 Task: Add an event with the title Second Team Building Game: Scavenger Hunt, date '2024/03/15', time 8:00 AM to 10:00 AMand add a description: A monthly review meeting is a scheduled gathering where team members and stakeholders come together to reflect on the previous month's performance, discuss achievements, identify areas for improvement, and set goals for the upcoming month. , put the event into Yellow category, logged in from the account softage.3@softage.netand send the event invitation to softage.1@softage.net and softage.2@softage.net. Set a reminder for the event 30 minutes before
Action: Mouse moved to (114, 105)
Screenshot: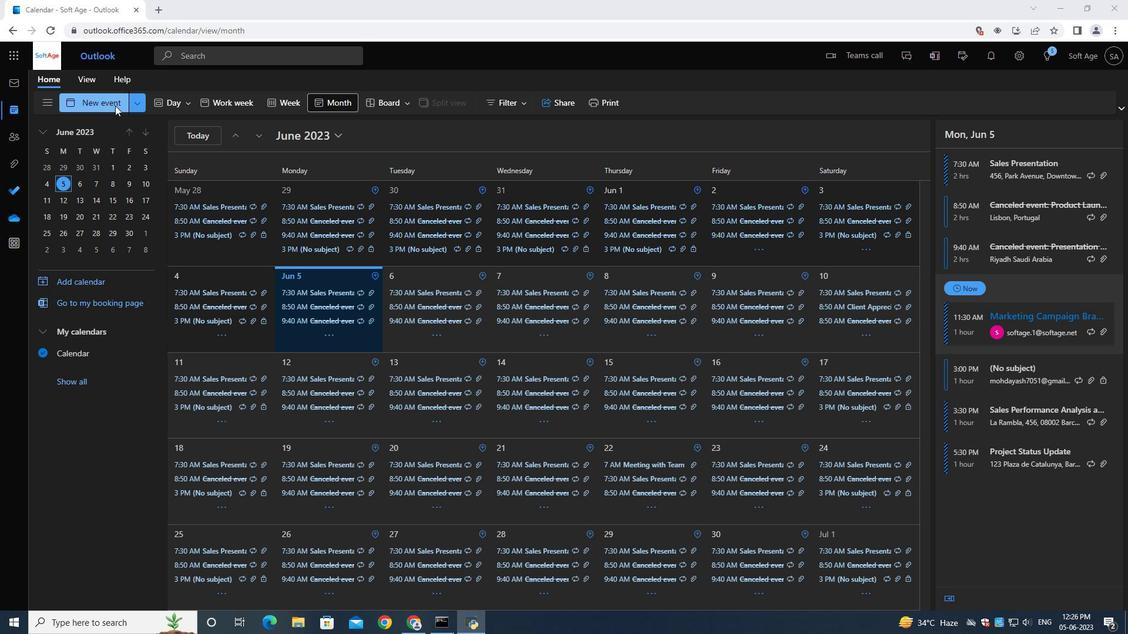 
Action: Mouse pressed left at (114, 105)
Screenshot: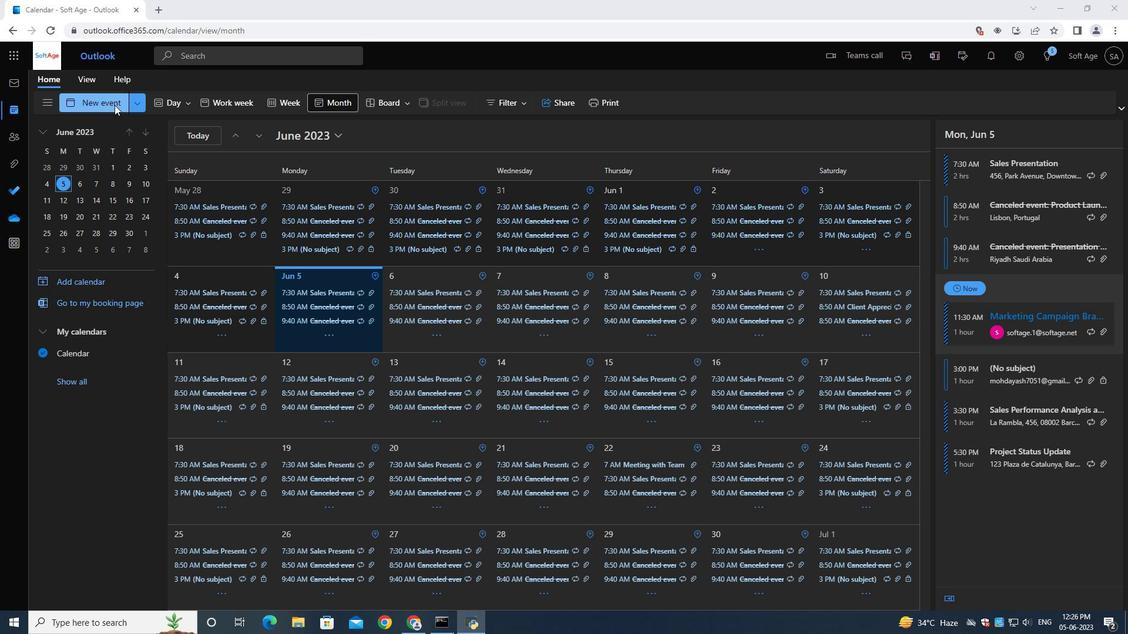
Action: Mouse moved to (288, 179)
Screenshot: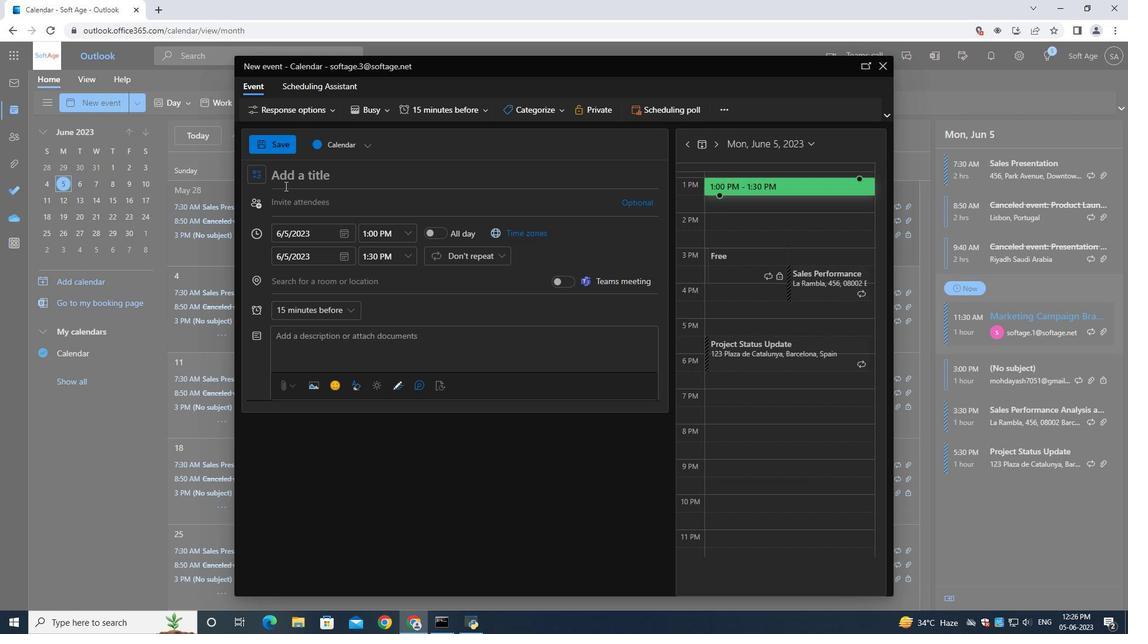 
Action: Mouse pressed left at (288, 179)
Screenshot: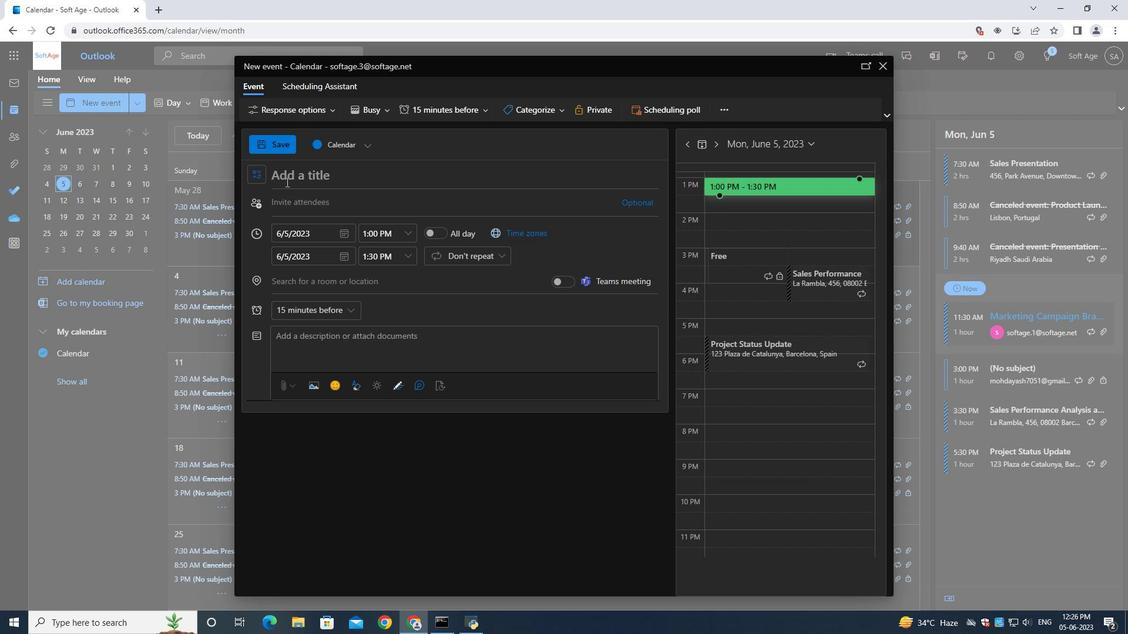 
Action: Key pressed <Key.shift>Socond<Key.space><Key.shift>Team<Key.space><Key.shift><Key.shift><Key.shift>Building<Key.space><Key.shift><Key.shift>Game<Key.shift_r>:<Key.space><Key.shift>Scavengger<Key.space><Key.shift><Key.shift><Key.shift><Key.shift>Hunt<Key.space>
Screenshot: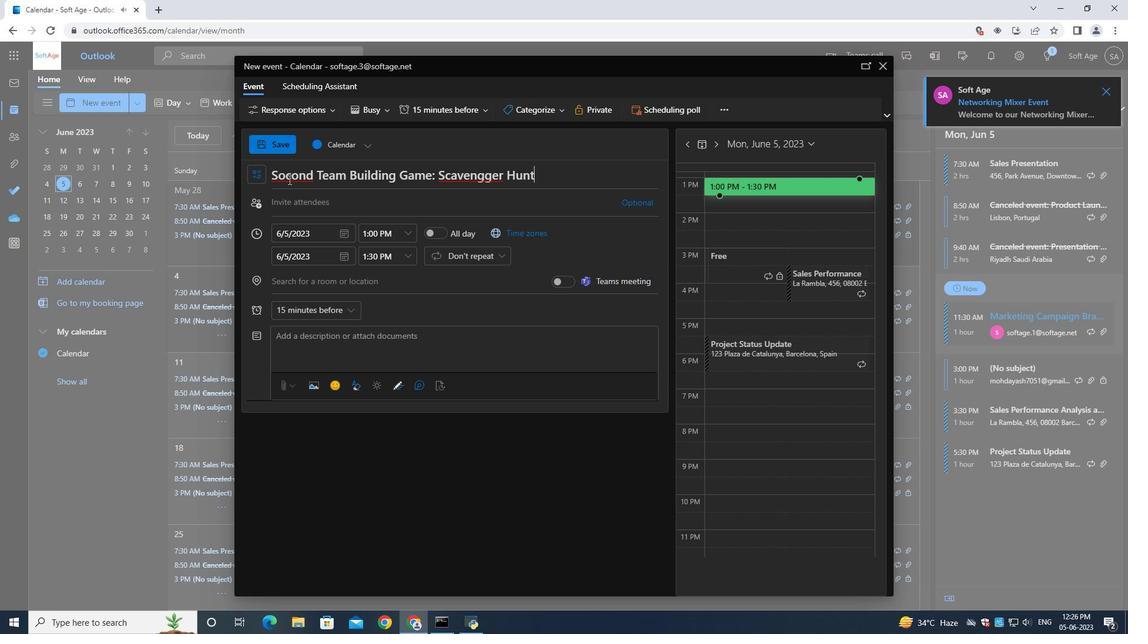 
Action: Mouse moved to (466, 177)
Screenshot: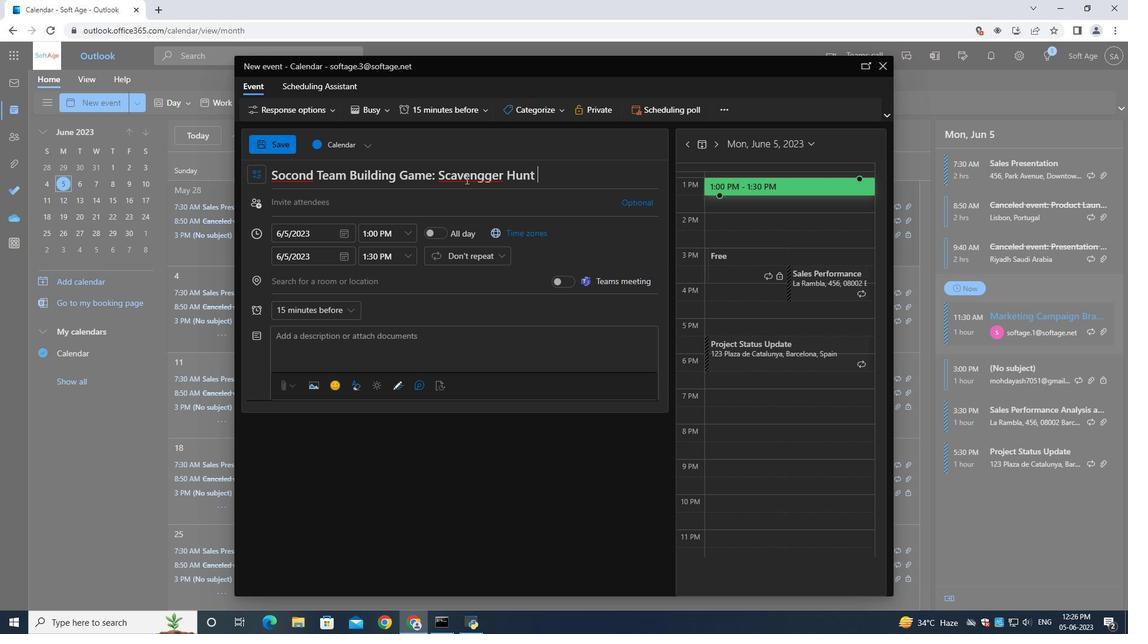 
Action: Mouse pressed left at (466, 177)
Screenshot: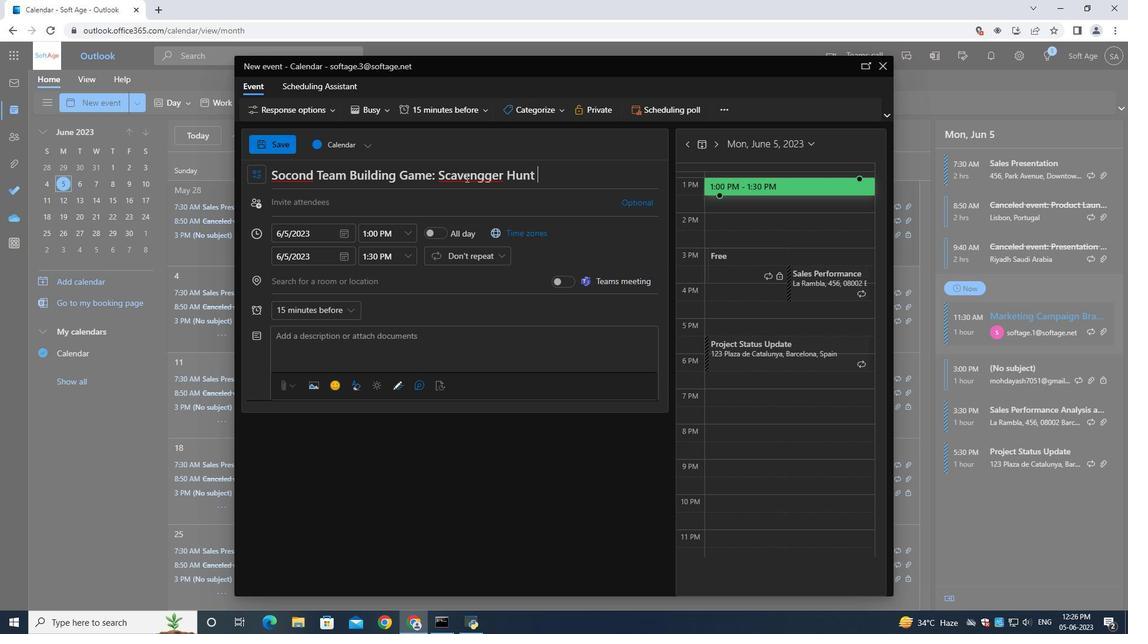 
Action: Mouse moved to (504, 175)
Screenshot: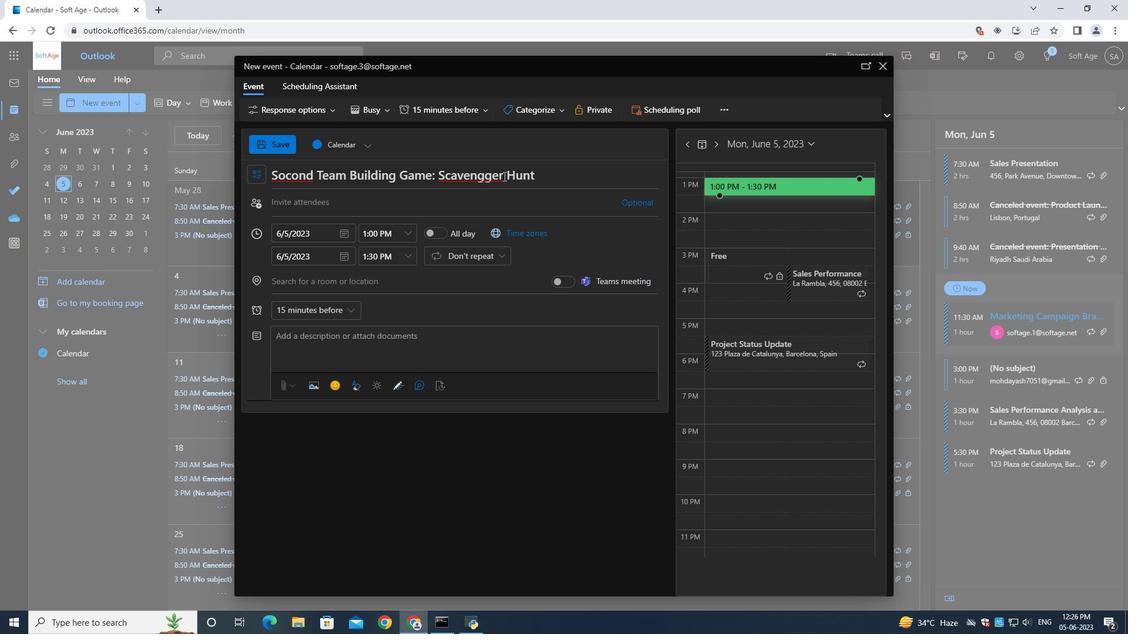 
Action: Mouse pressed left at (504, 175)
Screenshot: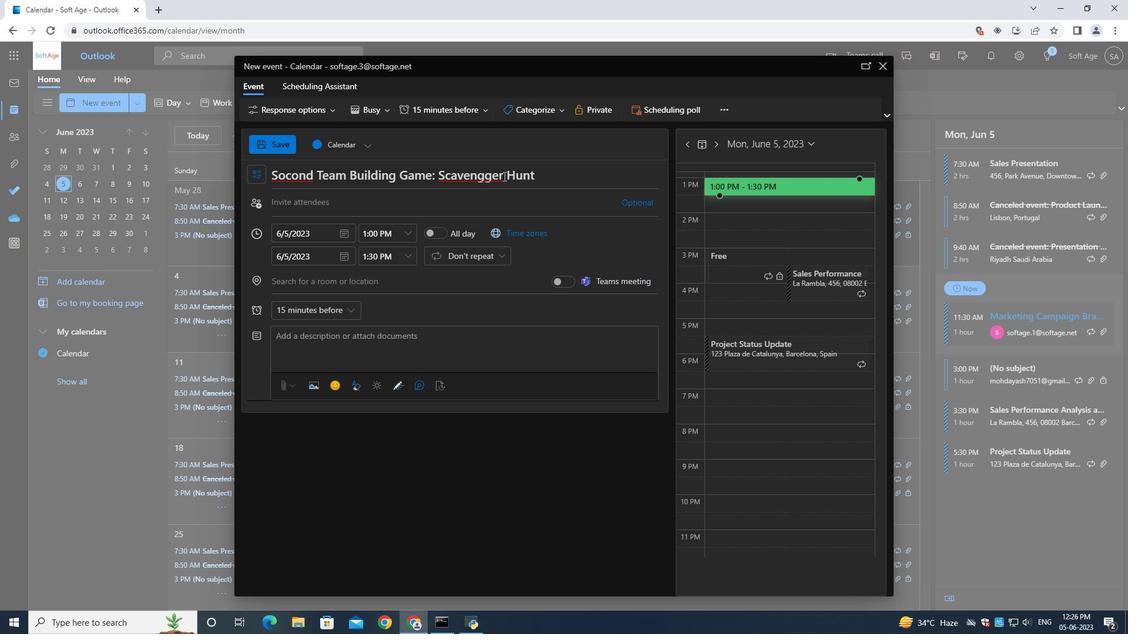 
Action: Key pressed <Key.backspace><Key.backspace><Key.backspace><Key.backspace><Key.backspace><Key.backspace><Key.backspace>venger
Screenshot: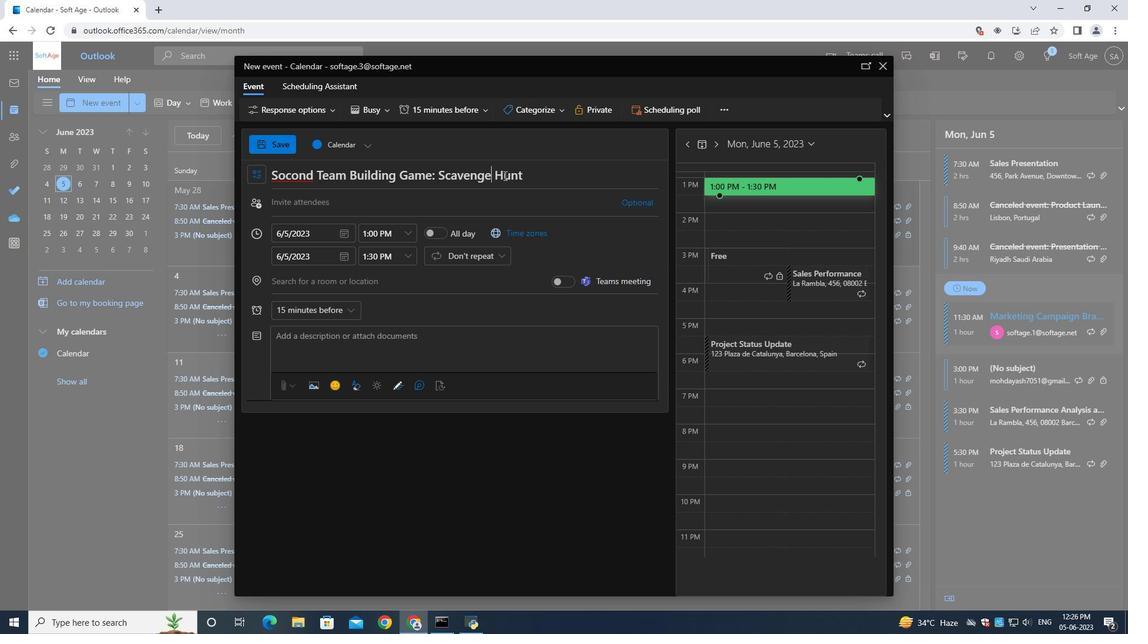 
Action: Mouse moved to (349, 233)
Screenshot: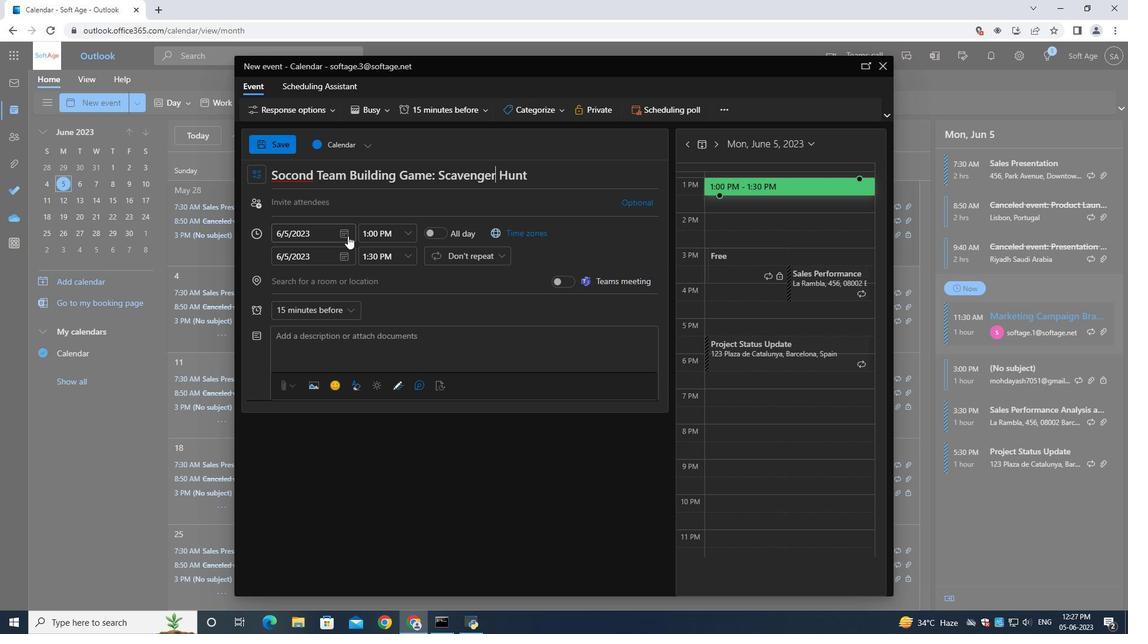 
Action: Mouse pressed left at (349, 233)
Screenshot: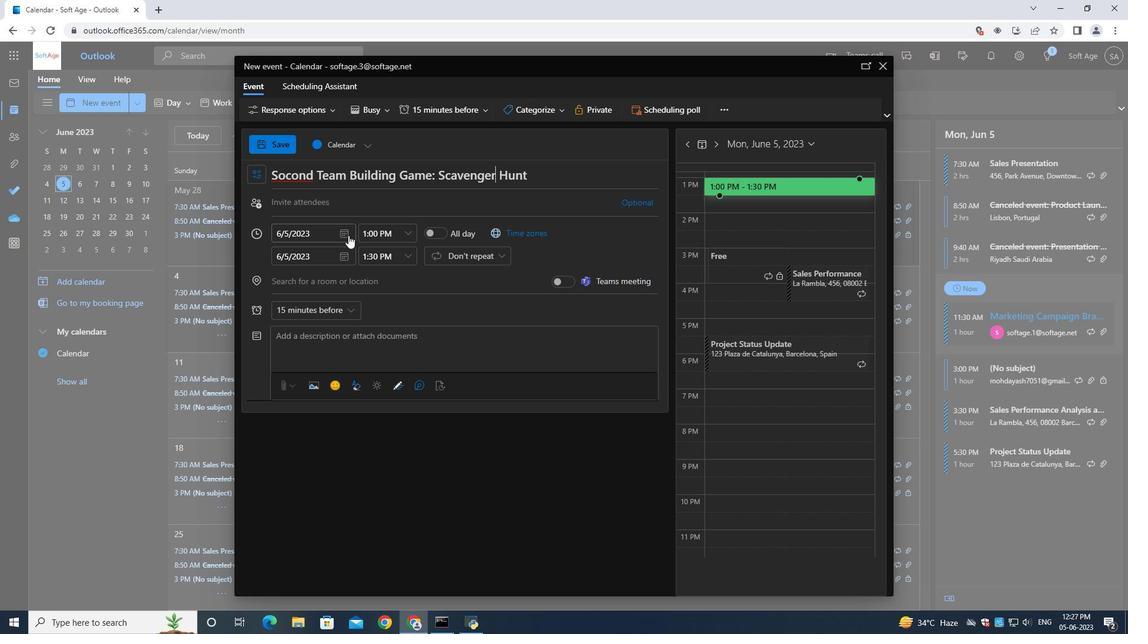 
Action: Mouse moved to (376, 260)
Screenshot: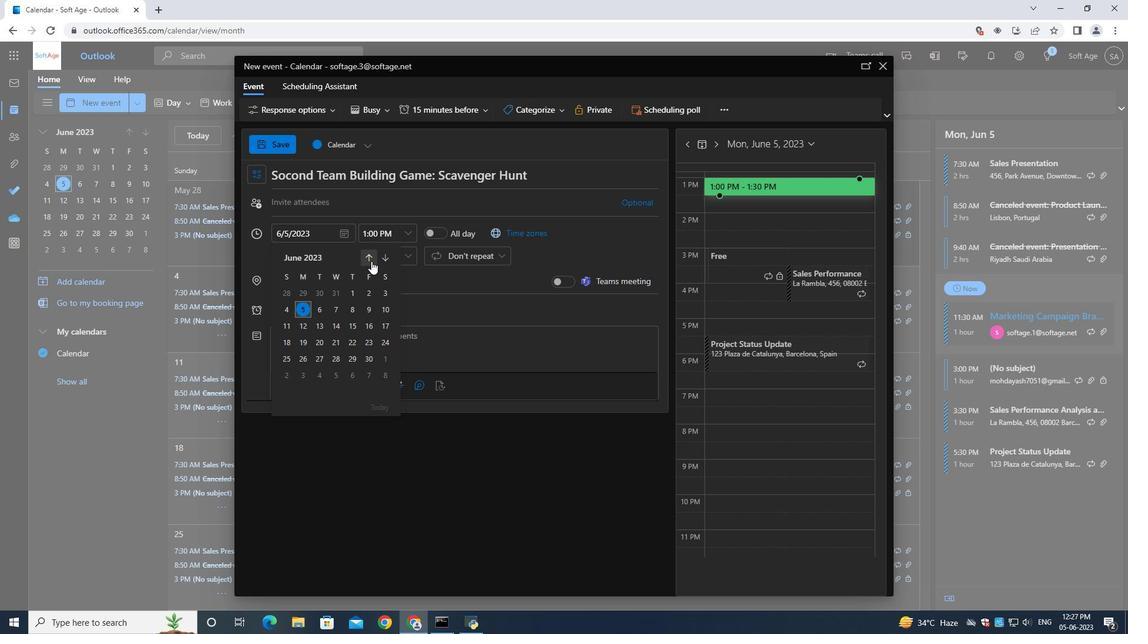 
Action: Mouse pressed left at (376, 260)
Screenshot: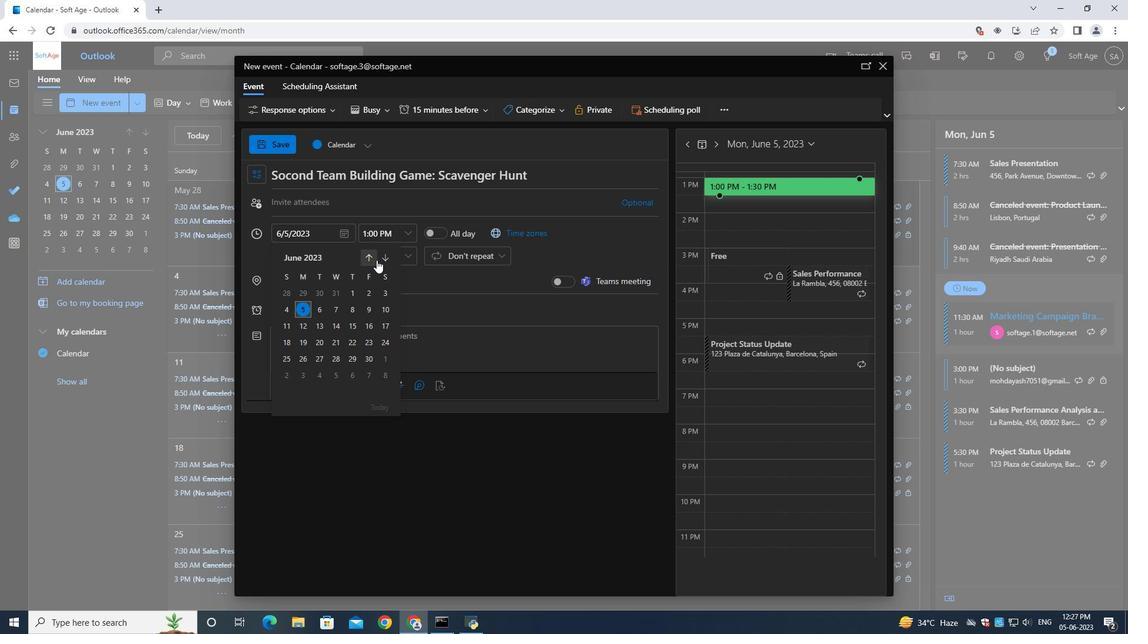 
Action: Mouse moved to (380, 259)
Screenshot: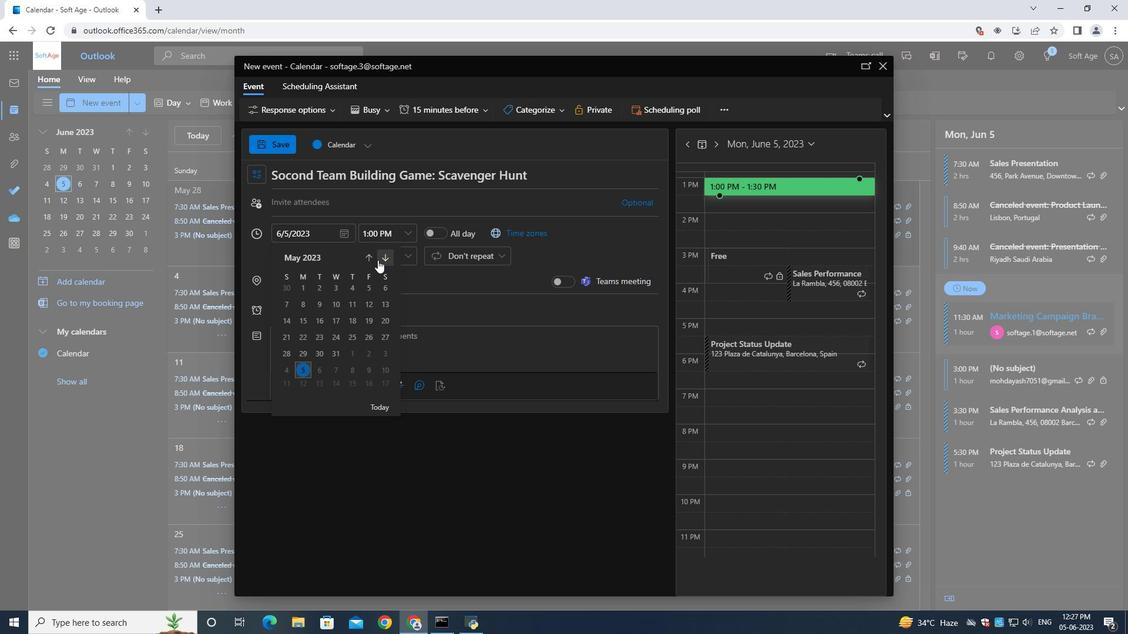 
Action: Mouse pressed left at (380, 259)
Screenshot: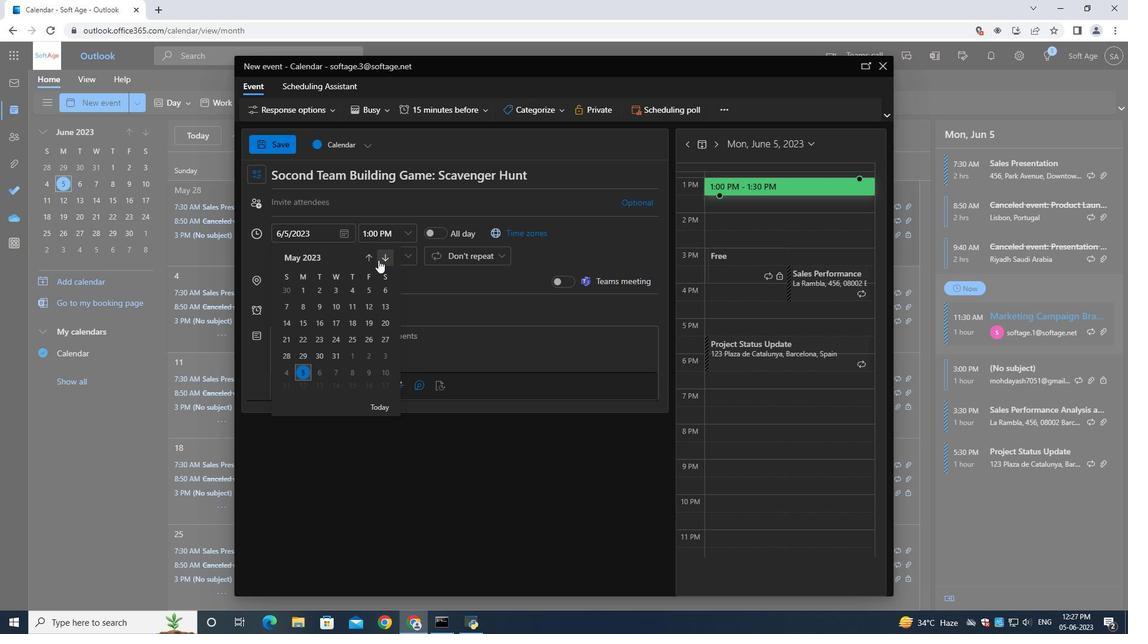 
Action: Mouse pressed left at (380, 259)
Screenshot: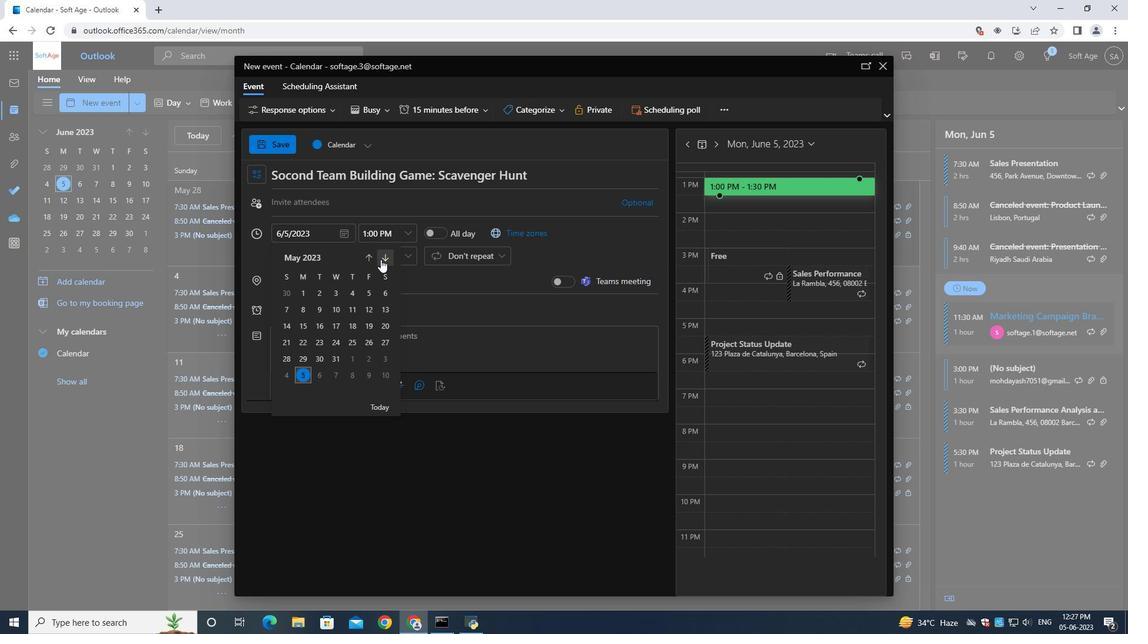 
Action: Mouse pressed left at (380, 259)
Screenshot: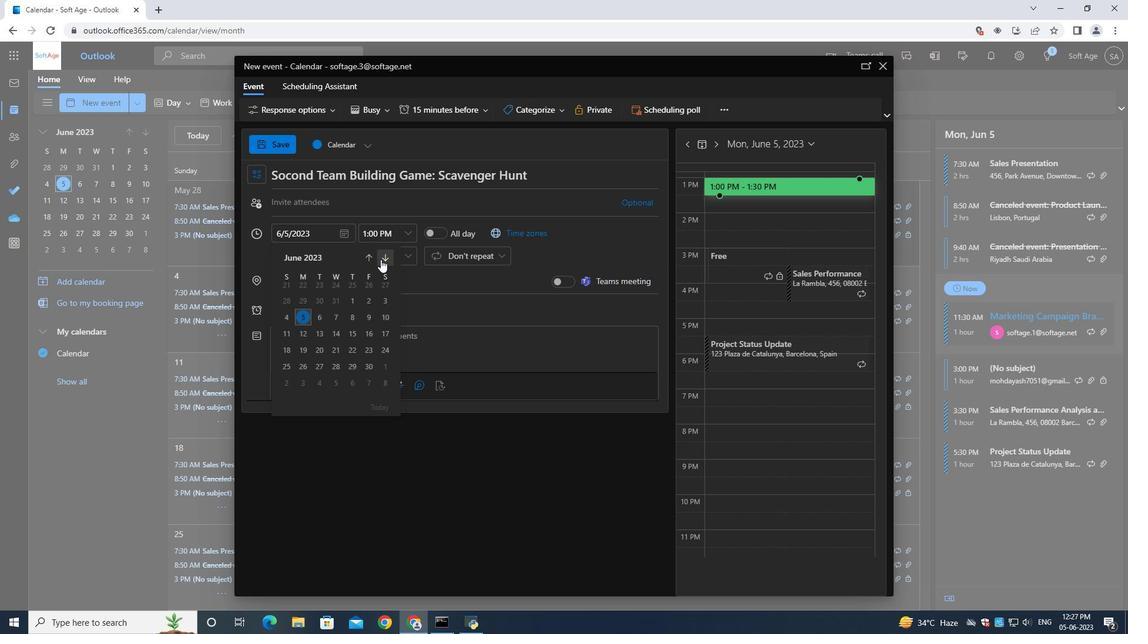 
Action: Mouse pressed left at (380, 259)
Screenshot: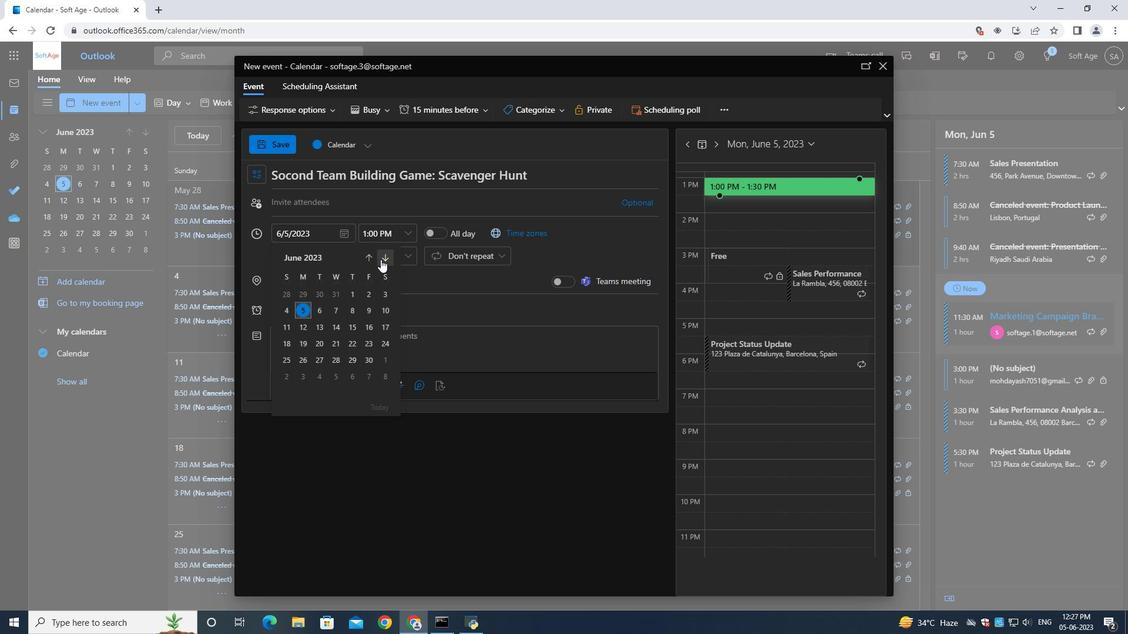 
Action: Mouse pressed left at (380, 259)
Screenshot: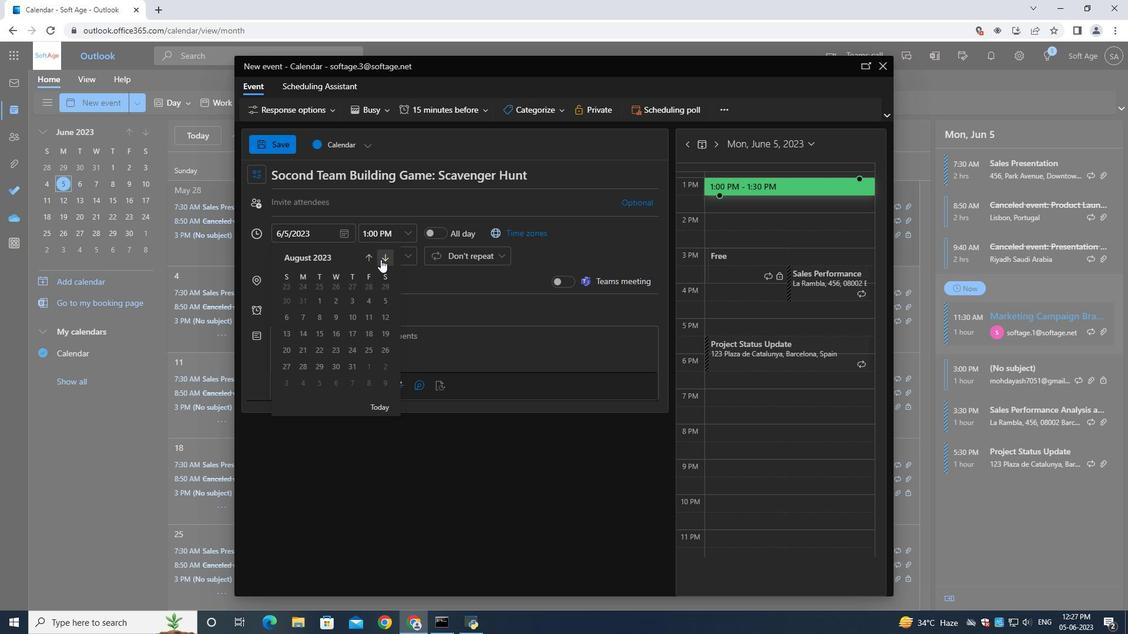 
Action: Mouse pressed left at (380, 259)
Screenshot: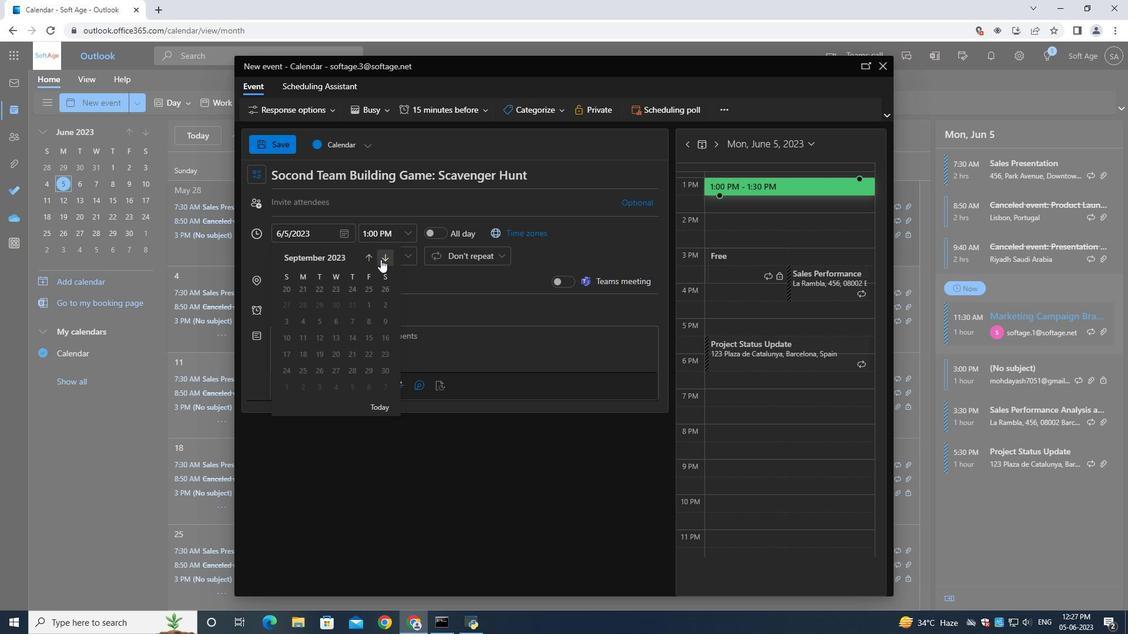 
Action: Mouse pressed left at (380, 259)
Screenshot: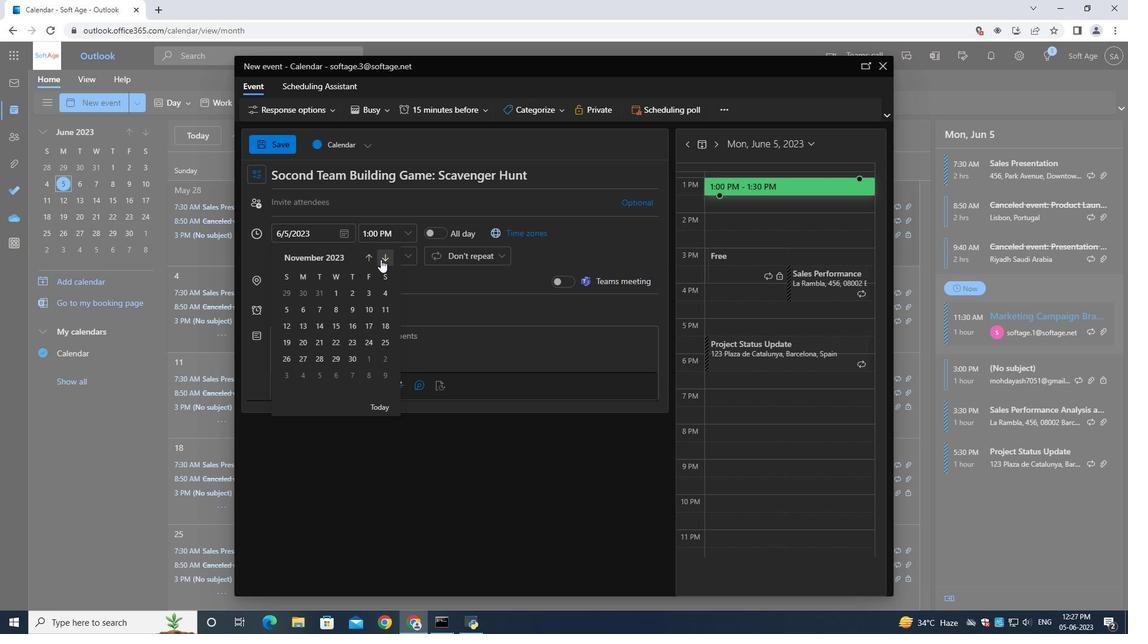 
Action: Mouse pressed left at (380, 259)
Screenshot: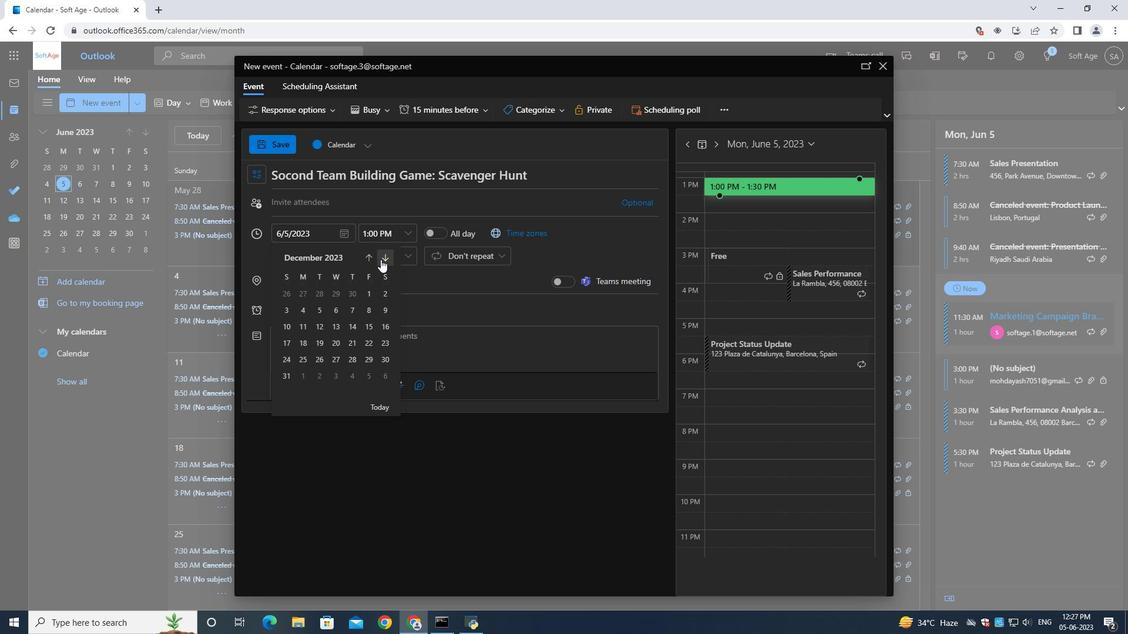 
Action: Mouse pressed left at (380, 259)
Screenshot: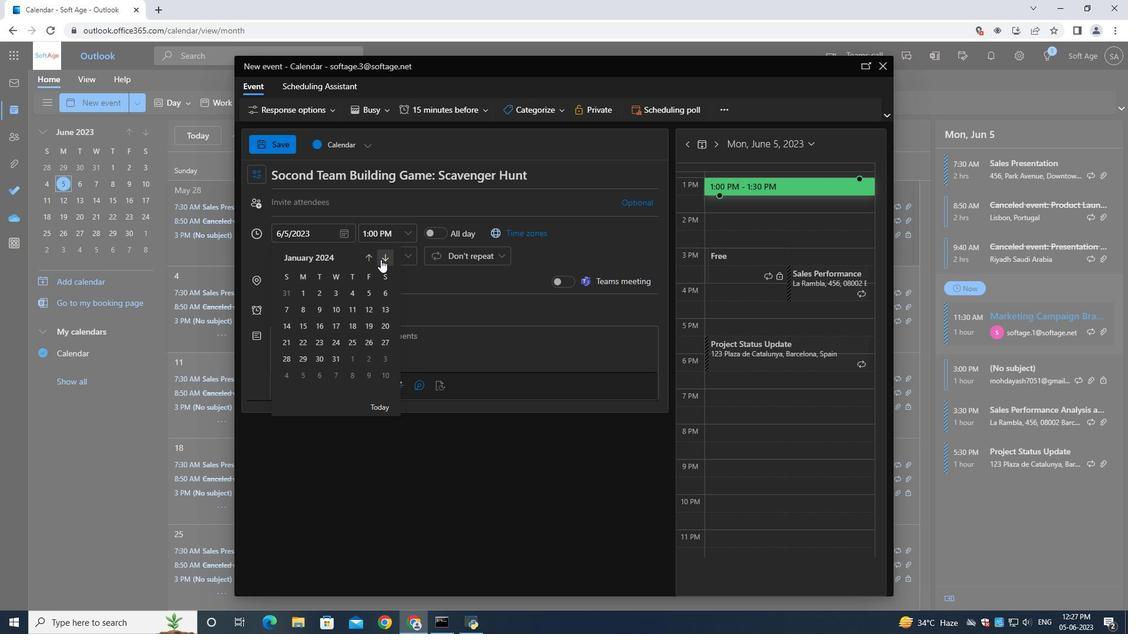 
Action: Mouse pressed left at (380, 259)
Screenshot: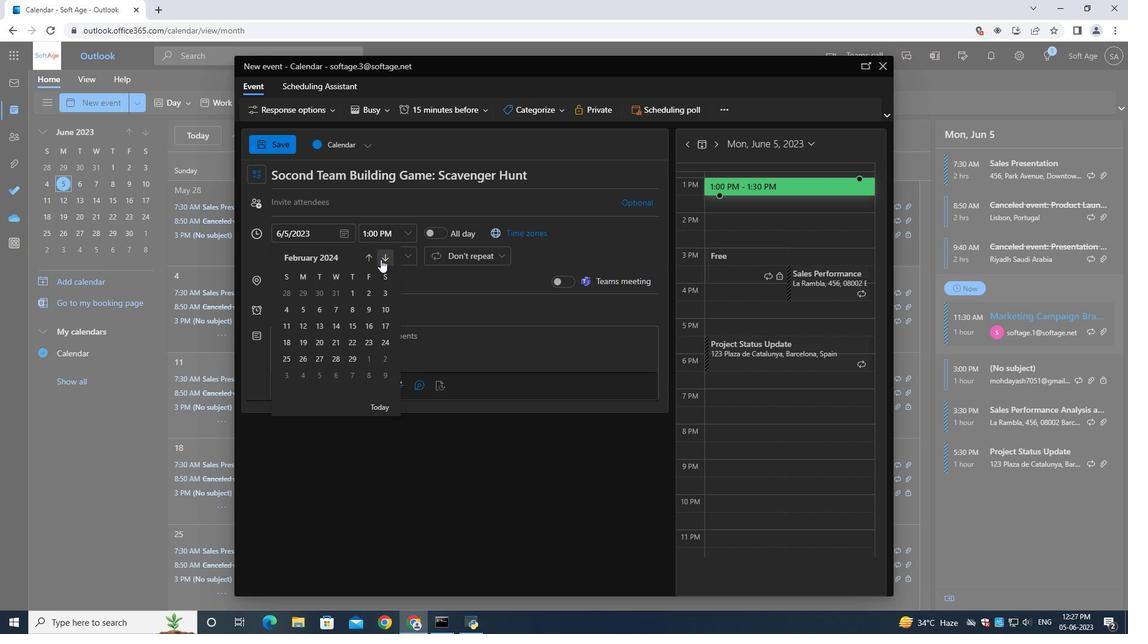 
Action: Mouse moved to (368, 327)
Screenshot: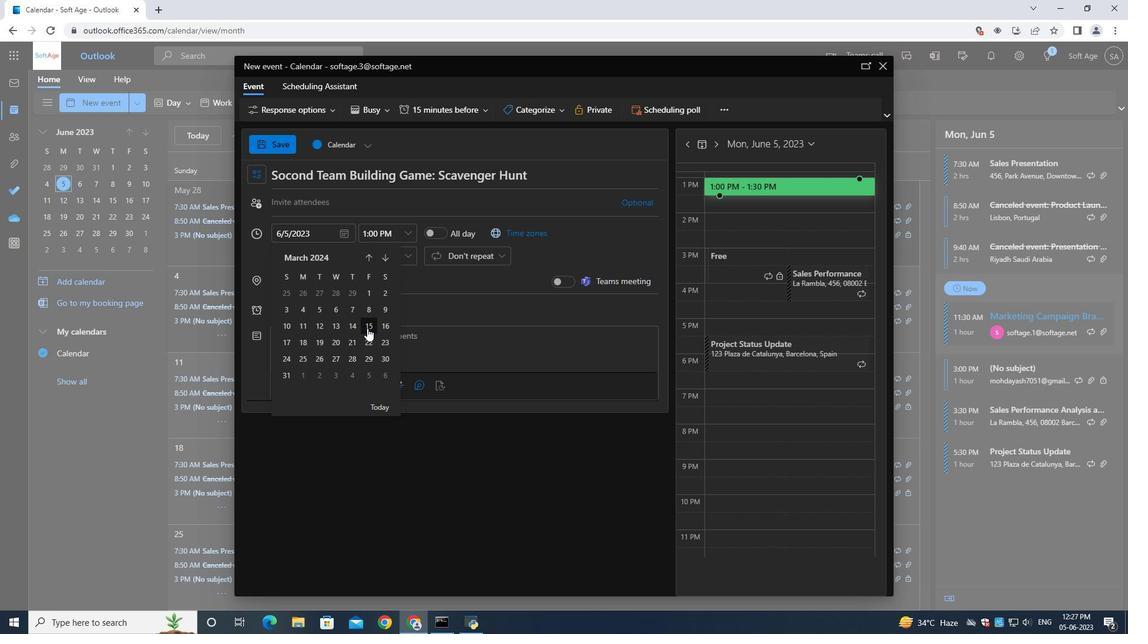 
Action: Mouse pressed left at (368, 327)
Screenshot: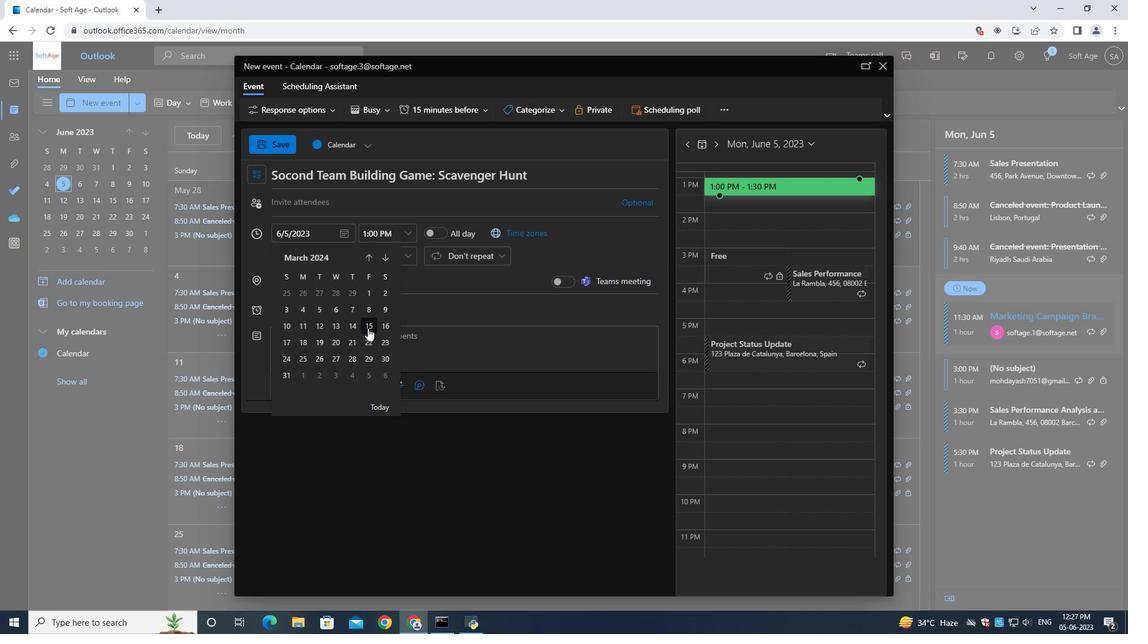 
Action: Mouse moved to (381, 242)
Screenshot: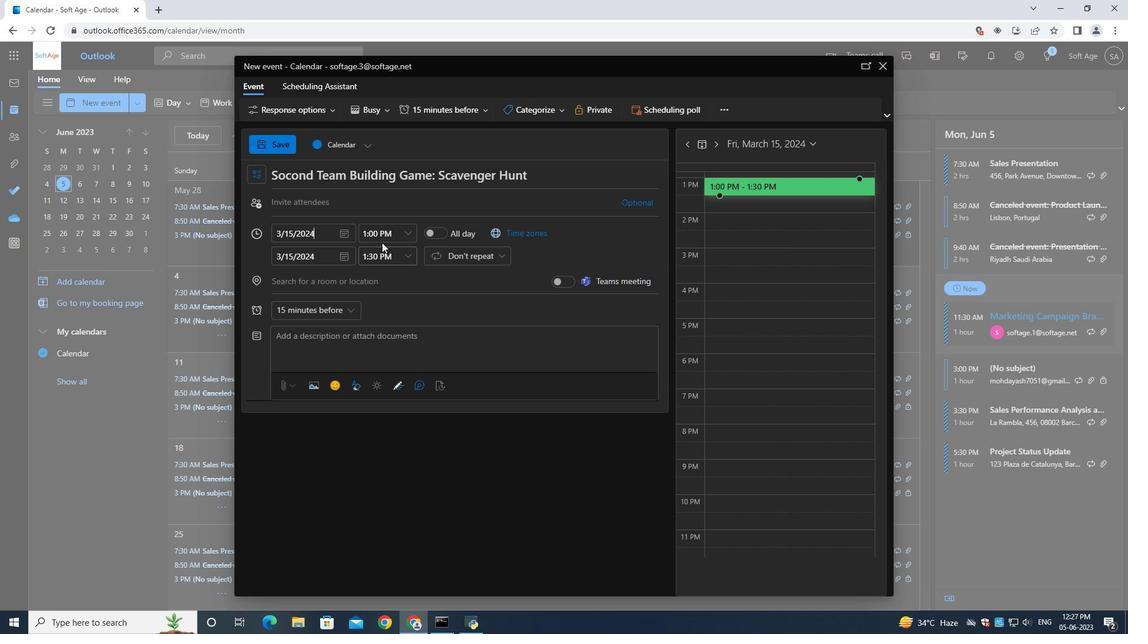 
Action: Mouse pressed left at (381, 242)
Screenshot: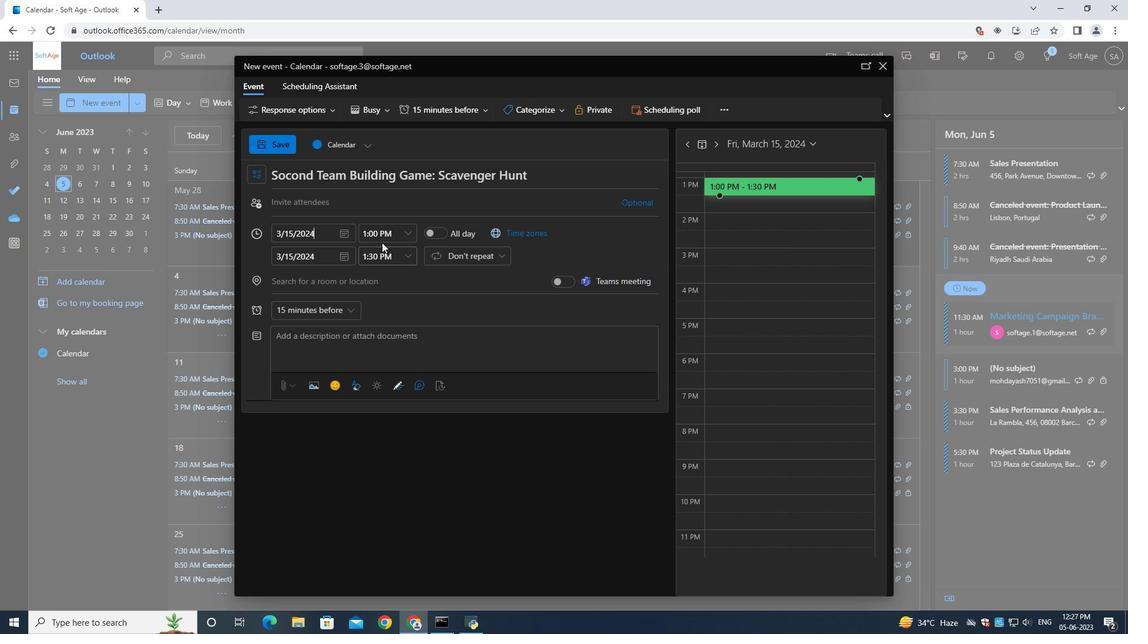 
Action: Mouse moved to (387, 242)
Screenshot: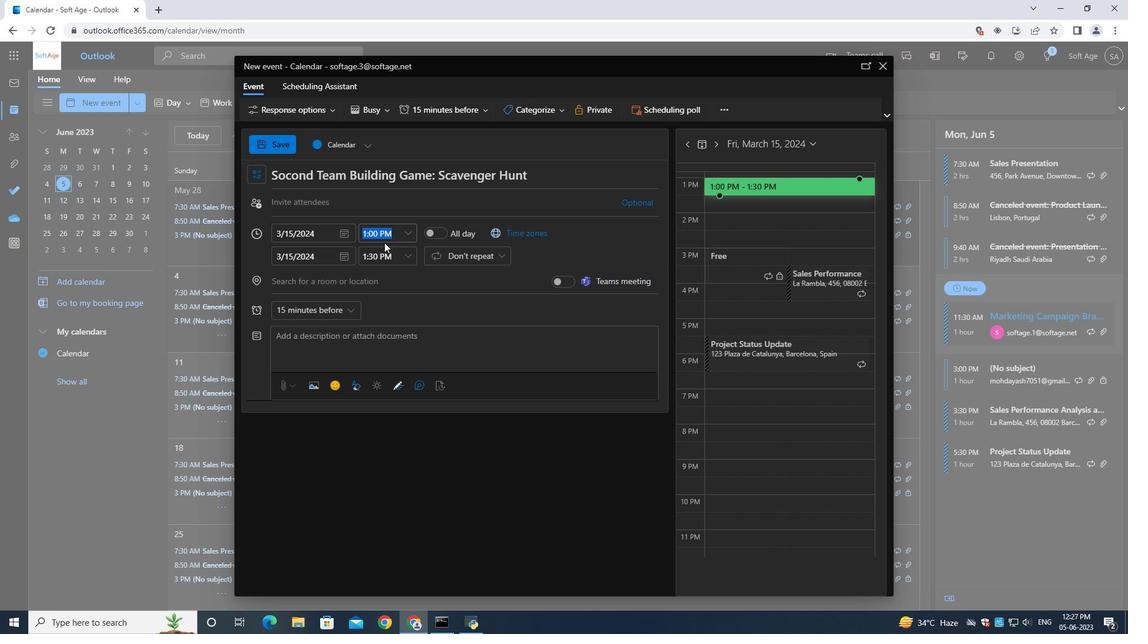 
Action: Key pressed 8<Key.shift_r>:00<Key.shift>Am<Key.backspace><Key.shift>M
Screenshot: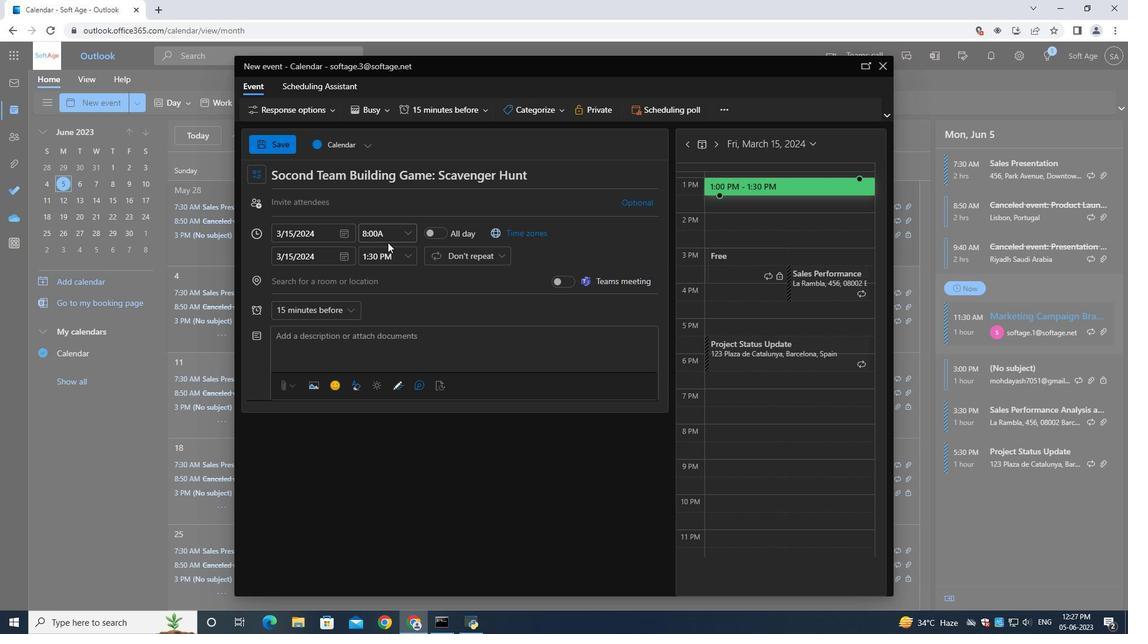 
Action: Mouse moved to (380, 259)
Screenshot: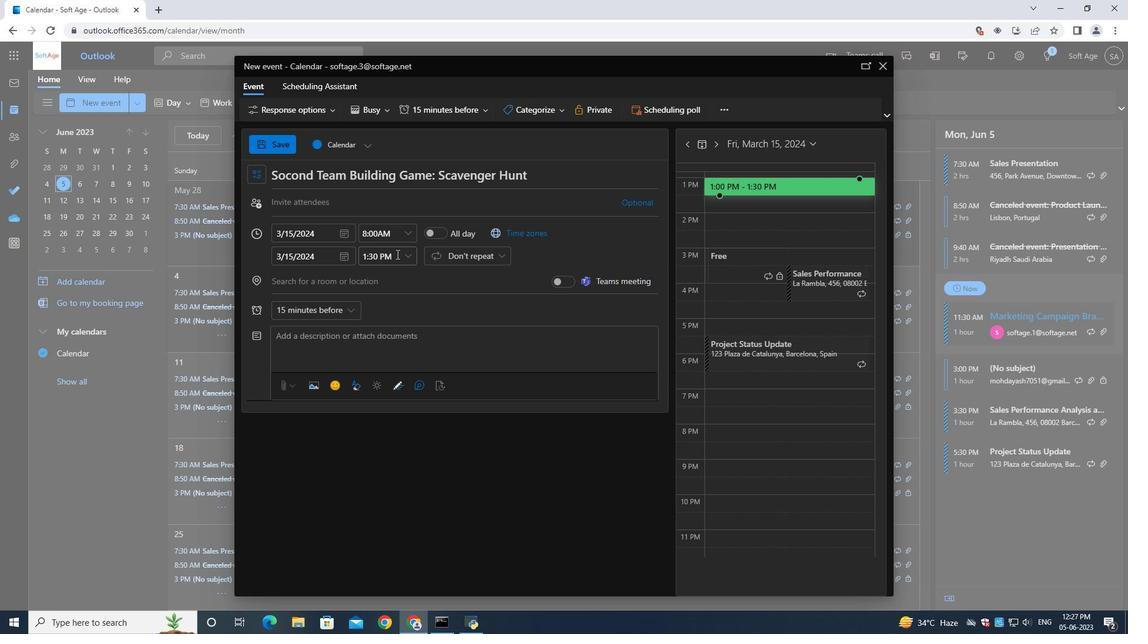 
Action: Mouse pressed left at (380, 259)
Screenshot: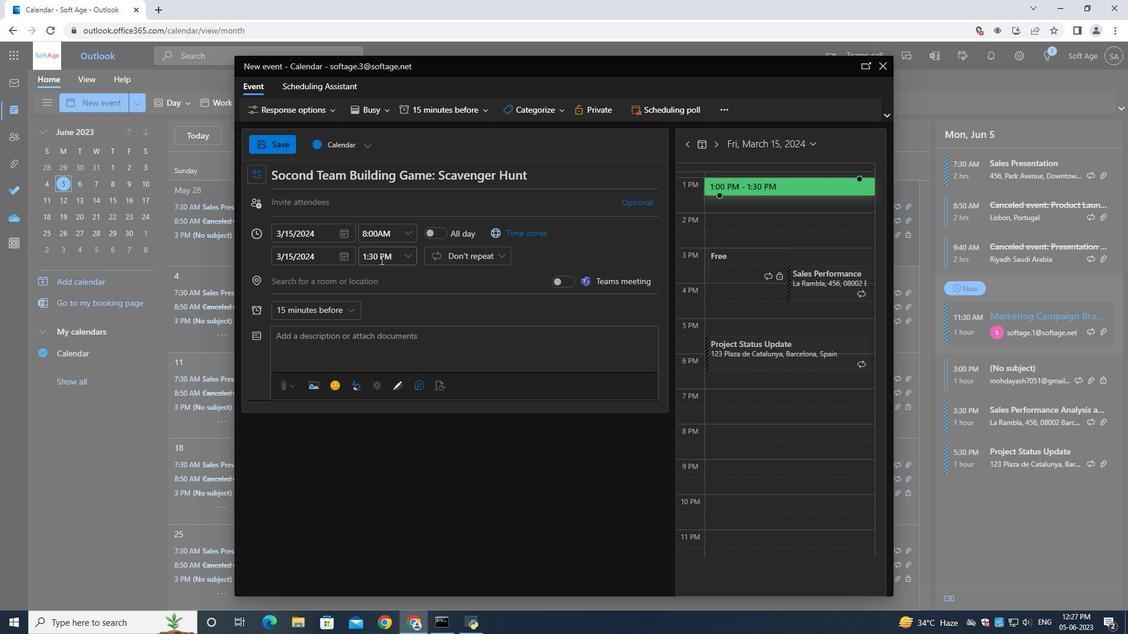 
Action: Key pressed 10<Key.shift_r>:00<Key.shift>AM
Screenshot: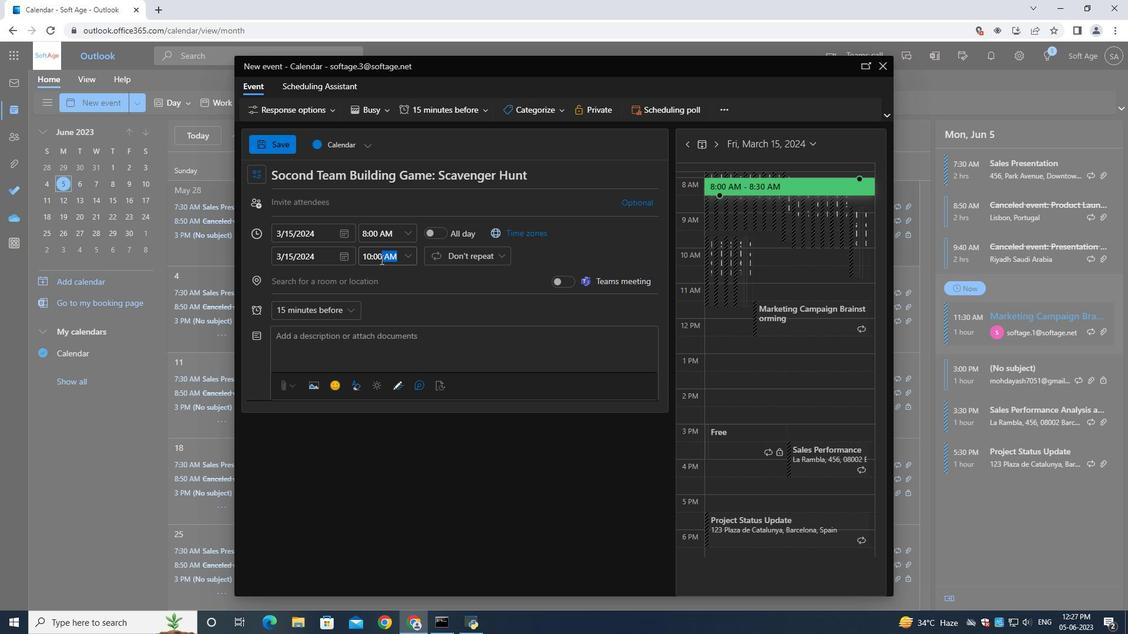 
Action: Mouse moved to (337, 349)
Screenshot: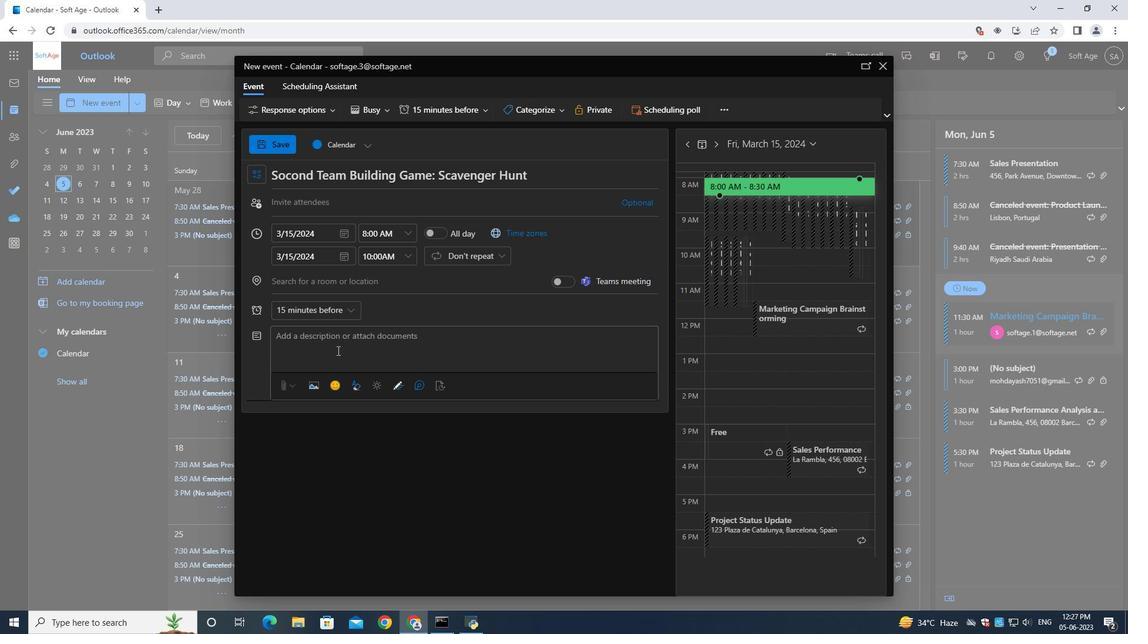
Action: Mouse pressed left at (337, 349)
Screenshot: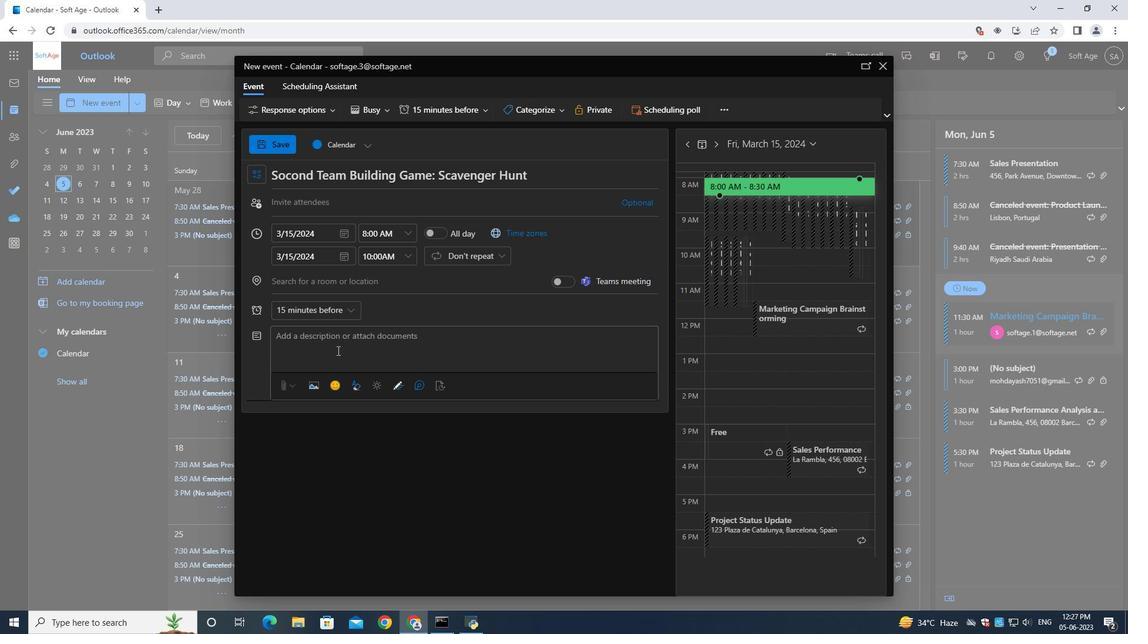 
Action: Key pressed <Key.shift>A<Key.space>monthly<Key.space>review<Key.space>meeting<Key.space>is<Key.space>a<Key.space>scheduled<Key.space>gathering<Key.space>where<Key.space>team<Key.space>members<Key.space>and<Key.space>t<Key.backspace>stakh<Key.backspace>eholders<Key.space>come<Key.space>together<Key.space>to<Key.backspace>o<Key.space>reflect<Key.space>on<Key.space>the<Key.space>previous<Key.space>manth's<Key.space>performance,<Key.space>discuss<Key.space>achivements,<Key.space>identify<Key.space>areas<Key.space>for<Key.space>improvement,<Key.space>and<Key.space>set<Key.space>goals<Key.space>for<Key.space>the<Key.space>upcoming<Key.space>month.
Screenshot: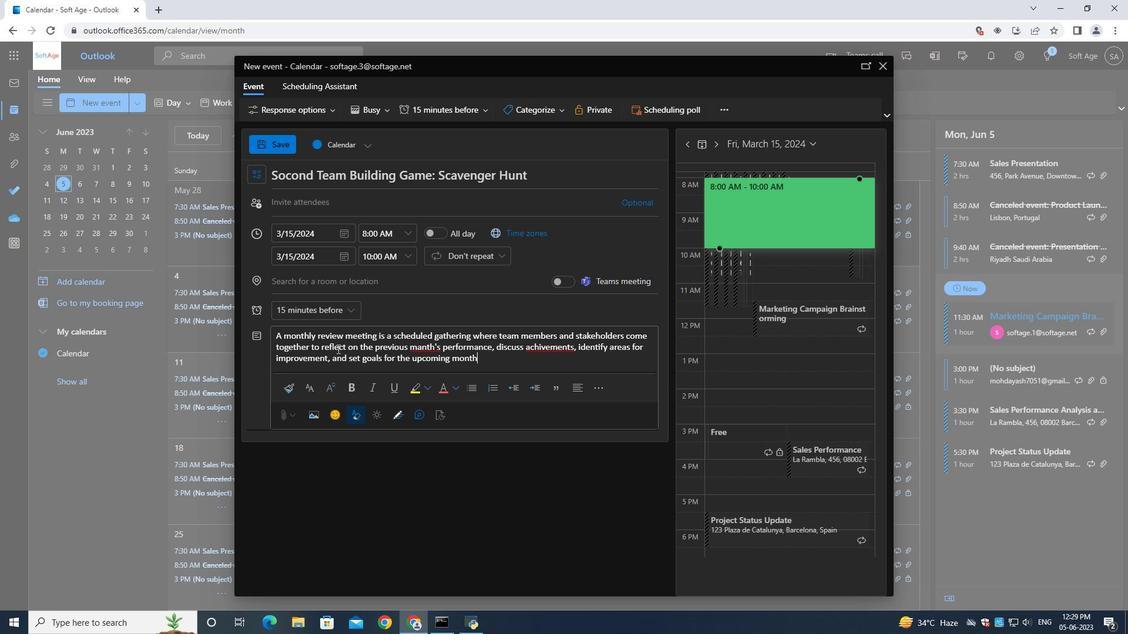 
Action: Mouse moved to (548, 113)
Screenshot: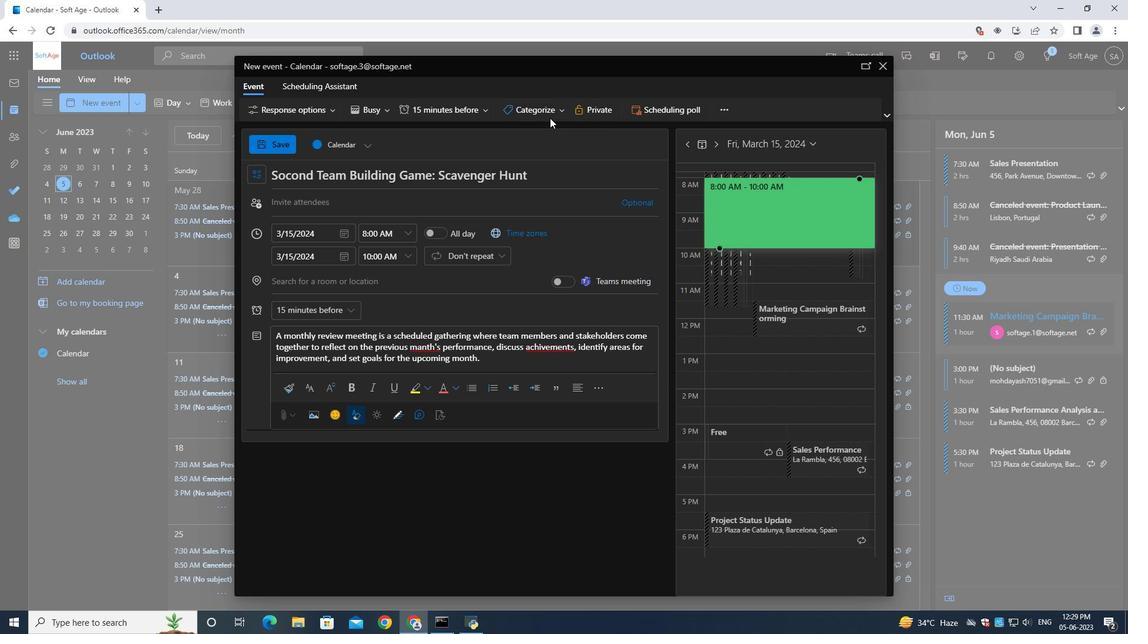 
Action: Mouse pressed left at (548, 113)
Screenshot: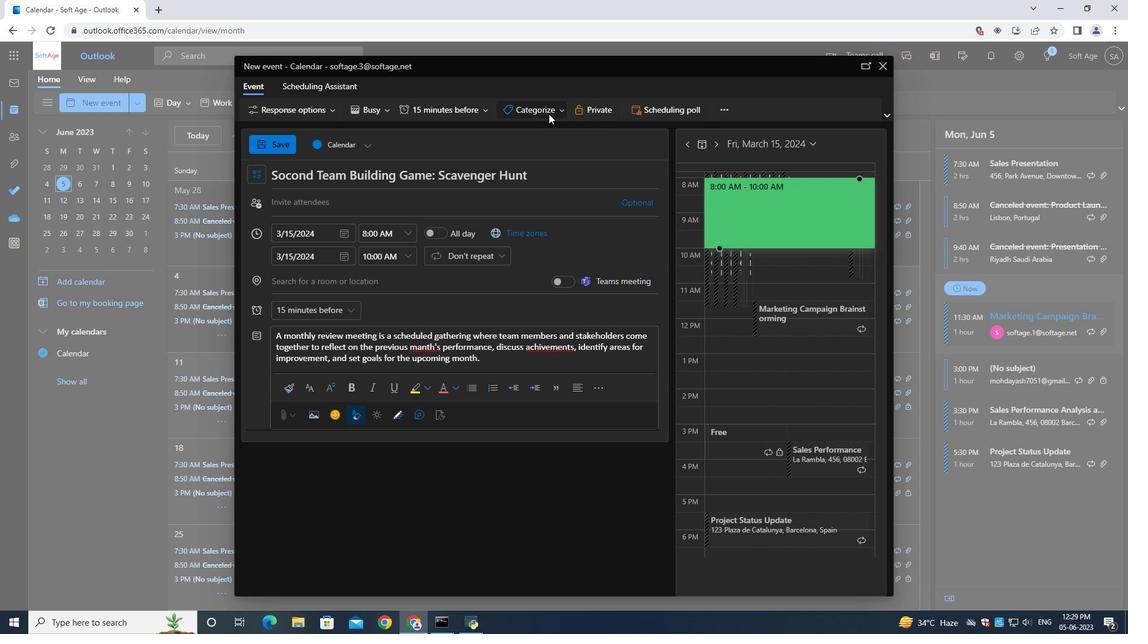 
Action: Mouse moved to (523, 229)
Screenshot: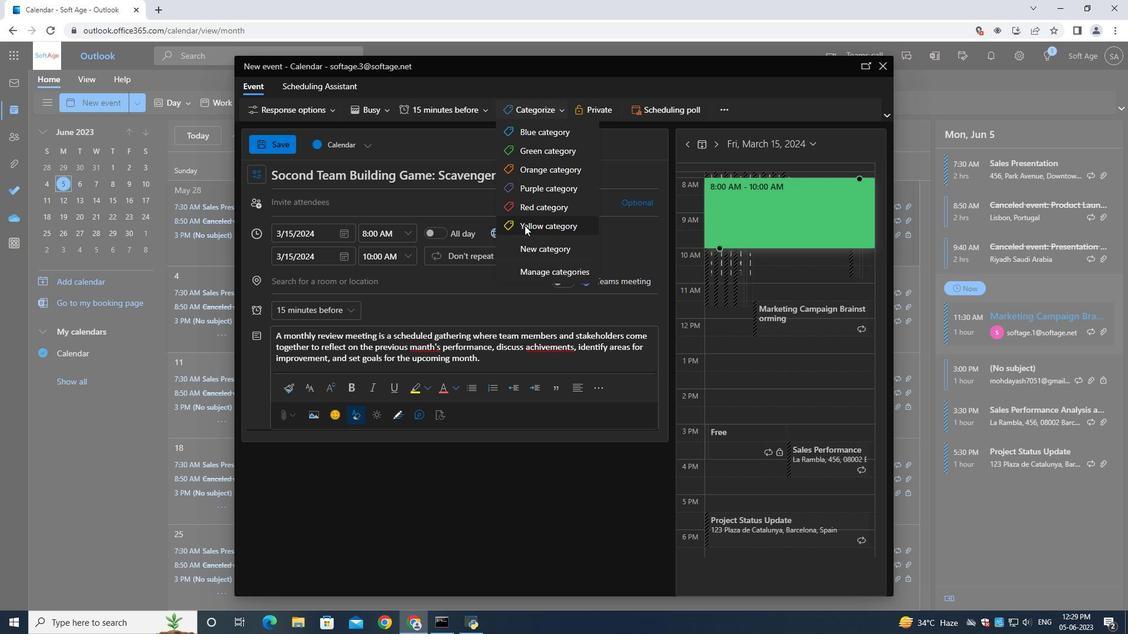 
Action: Mouse pressed left at (523, 229)
Screenshot: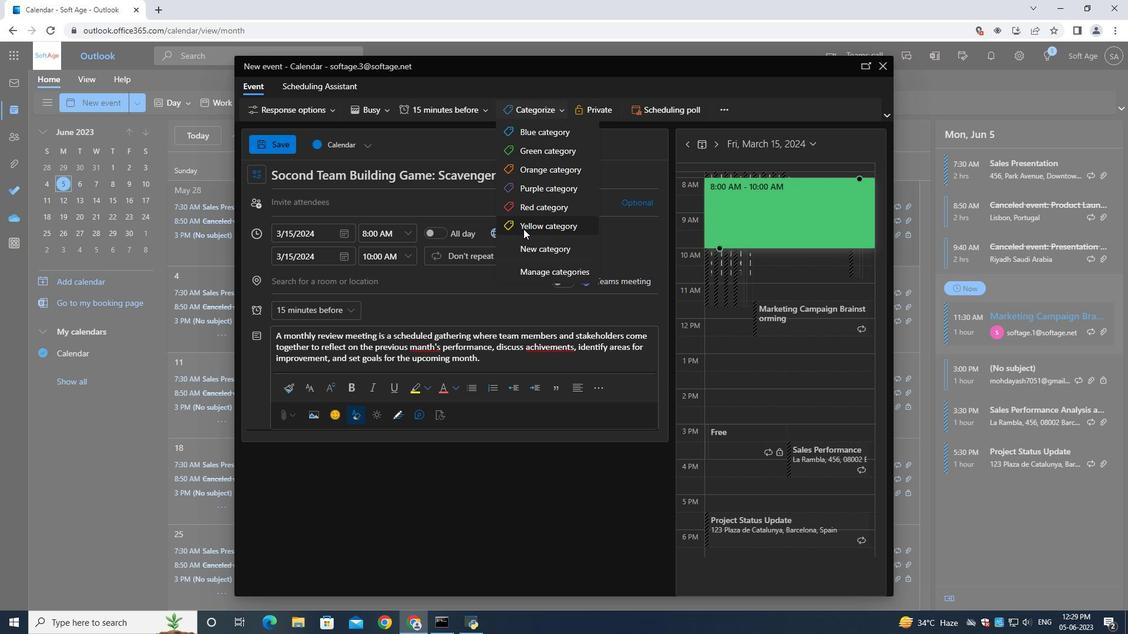 
Action: Mouse moved to (356, 196)
Screenshot: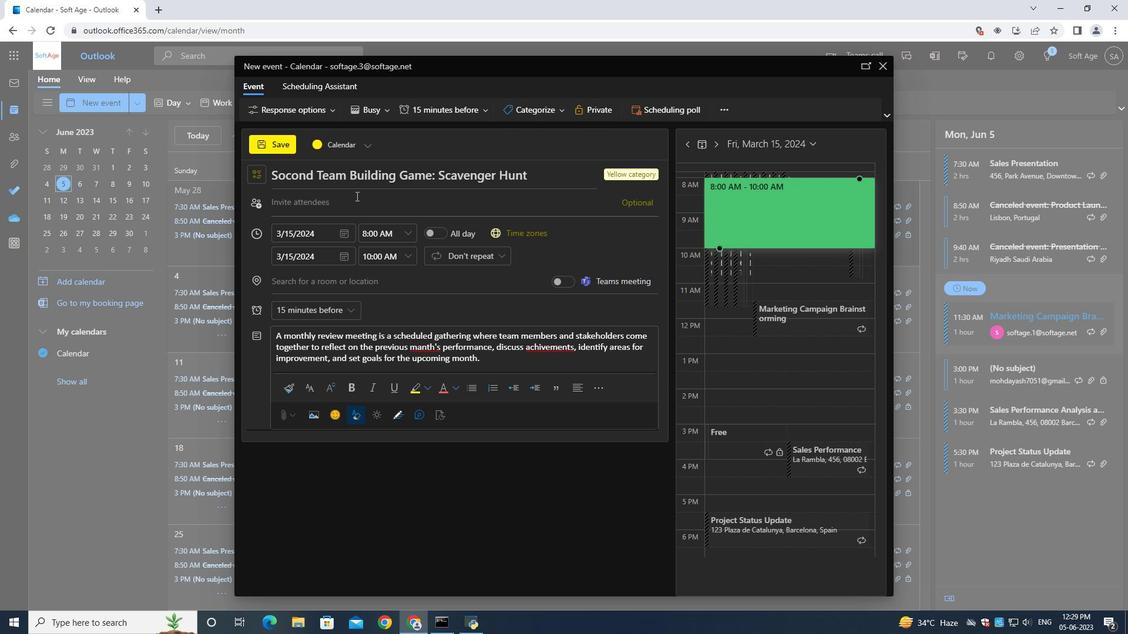 
Action: Mouse pressed left at (356, 196)
Screenshot: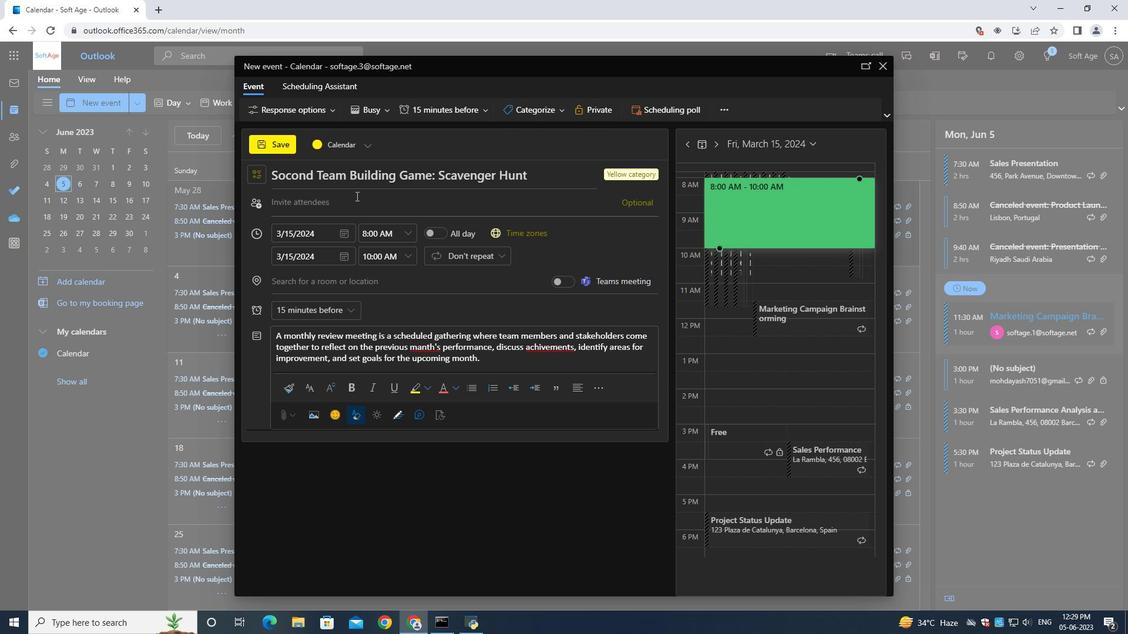 
Action: Key pressed softage.<Key.shift>@1<Key.backspace><Key.backspace>1<Key.shift>@softage.net
Screenshot: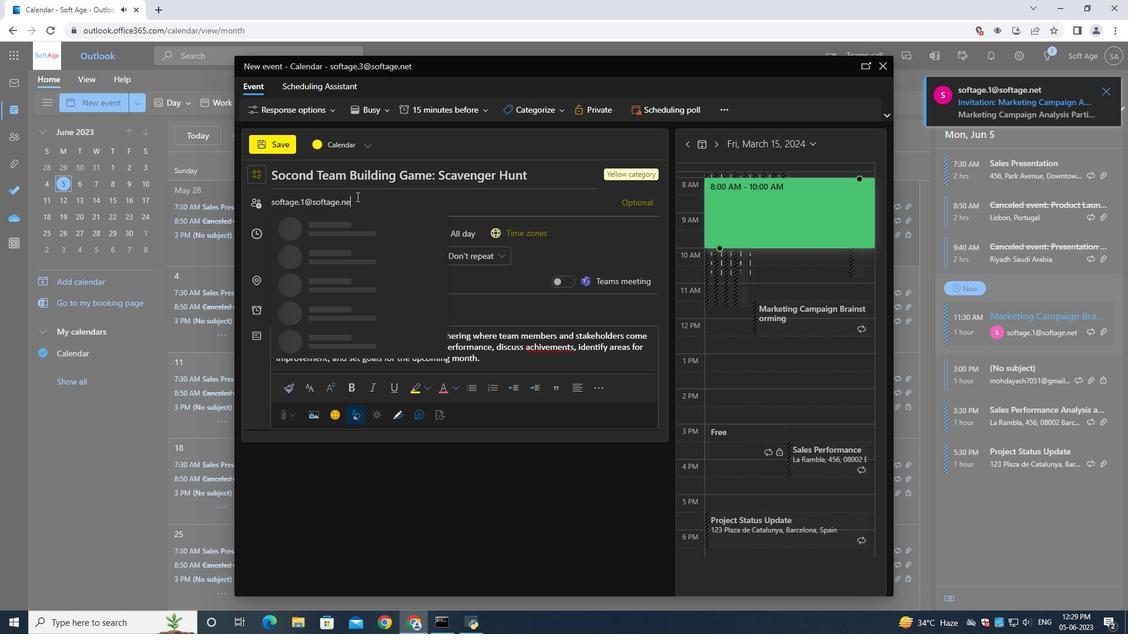 
Action: Mouse moved to (368, 232)
Screenshot: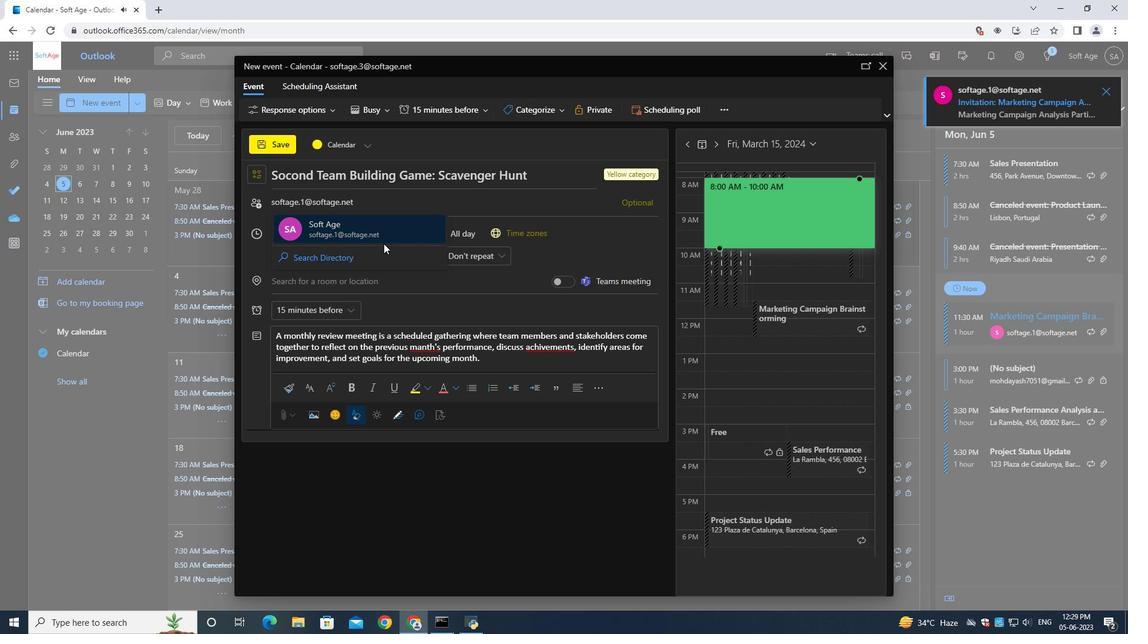 
Action: Mouse pressed left at (368, 232)
Screenshot: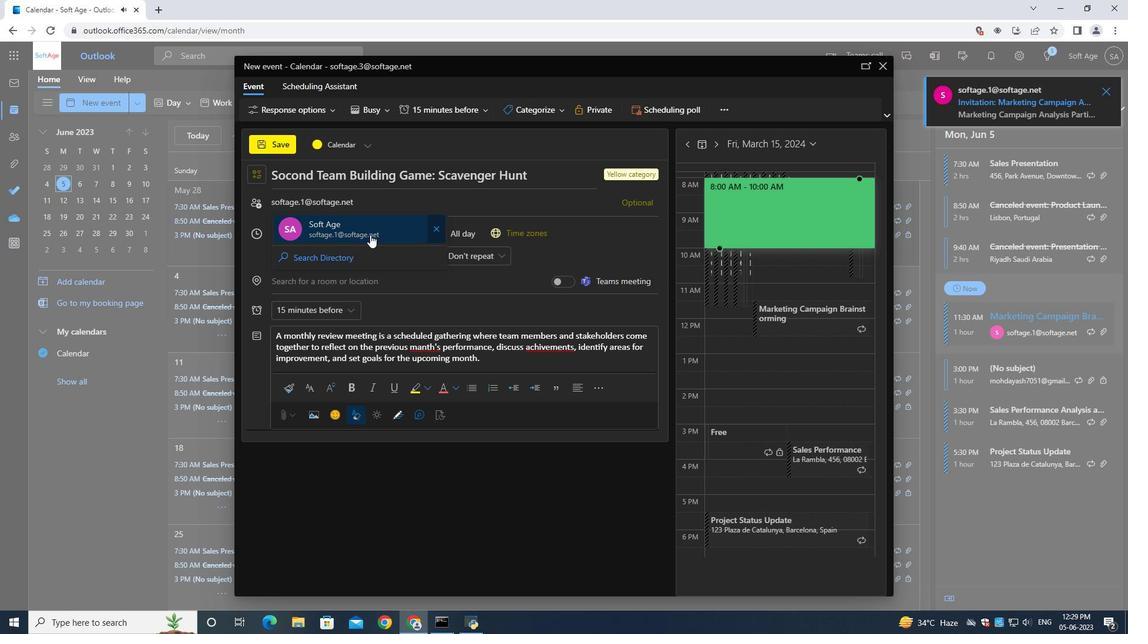 
Action: Mouse moved to (399, 206)
Screenshot: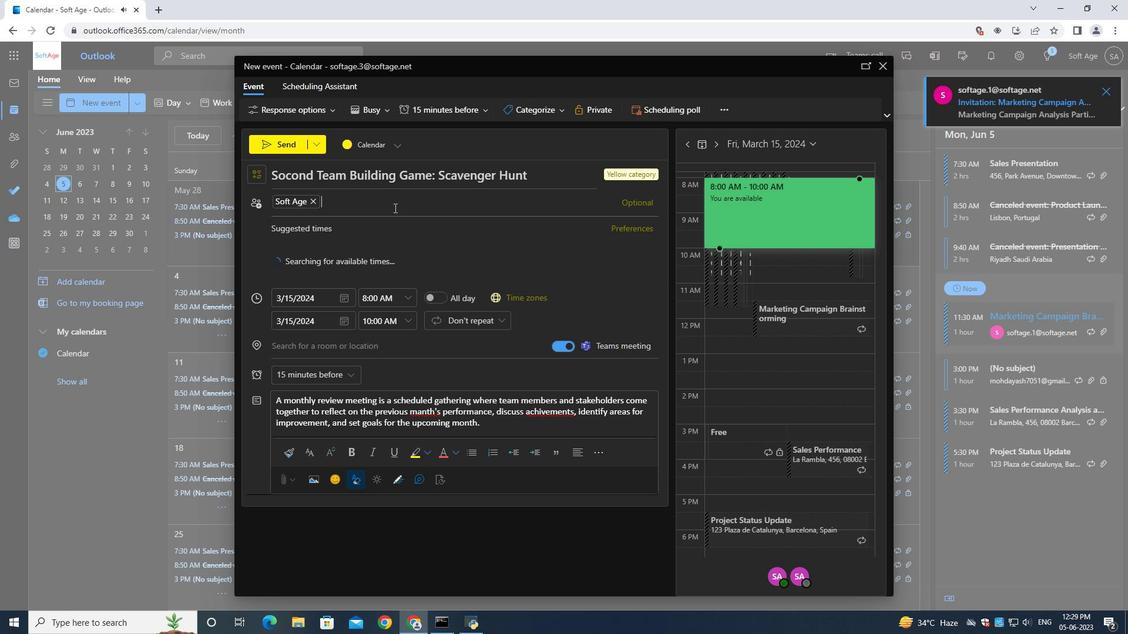 
Action: Key pressed softage.2
Screenshot: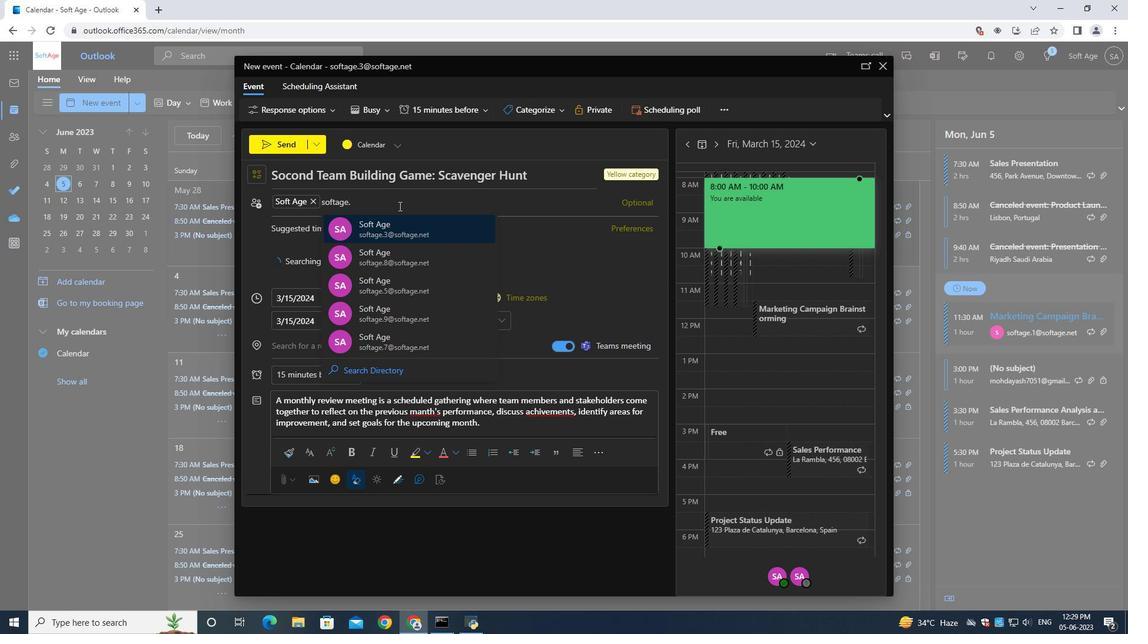
Action: Mouse moved to (381, 209)
Screenshot: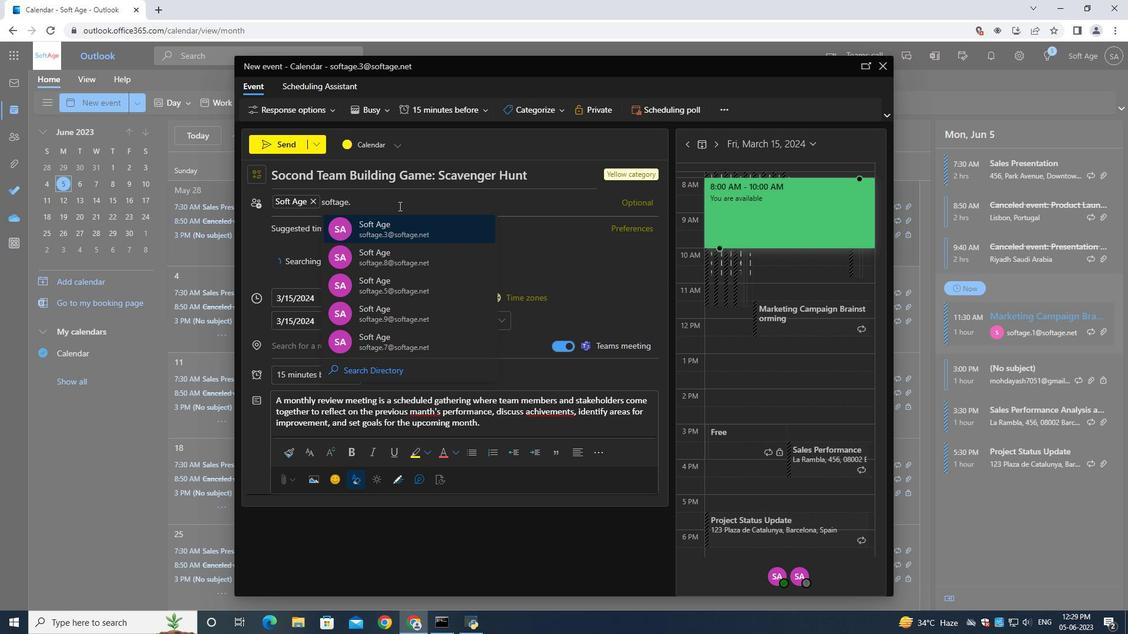 
Action: Key pressed <Key.shift>@softage.net
Screenshot: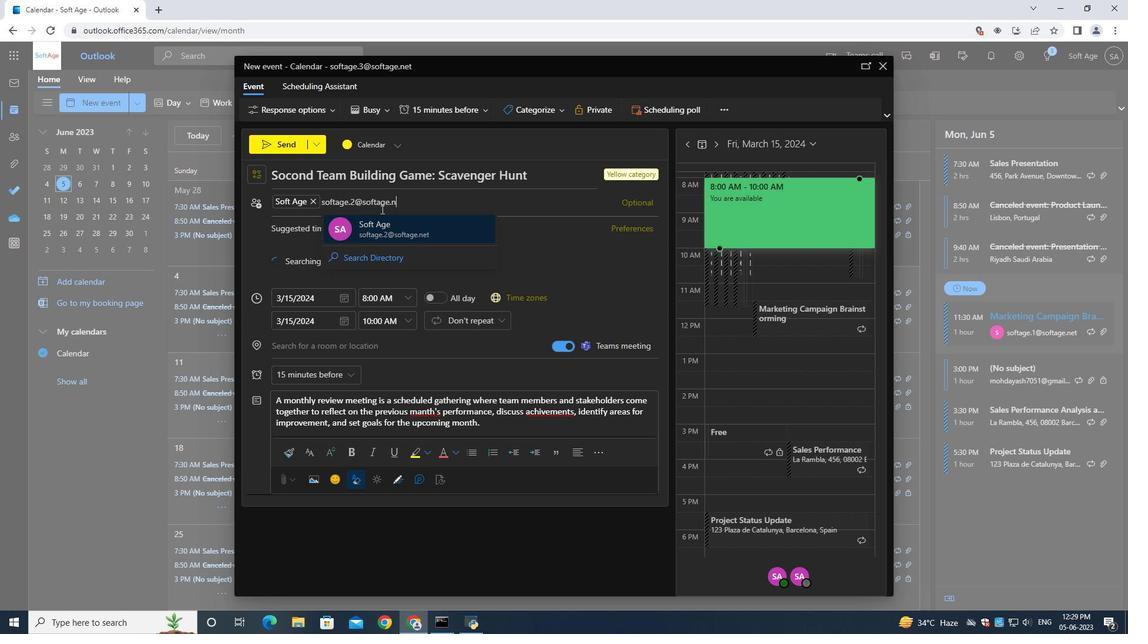 
Action: Mouse moved to (387, 224)
Screenshot: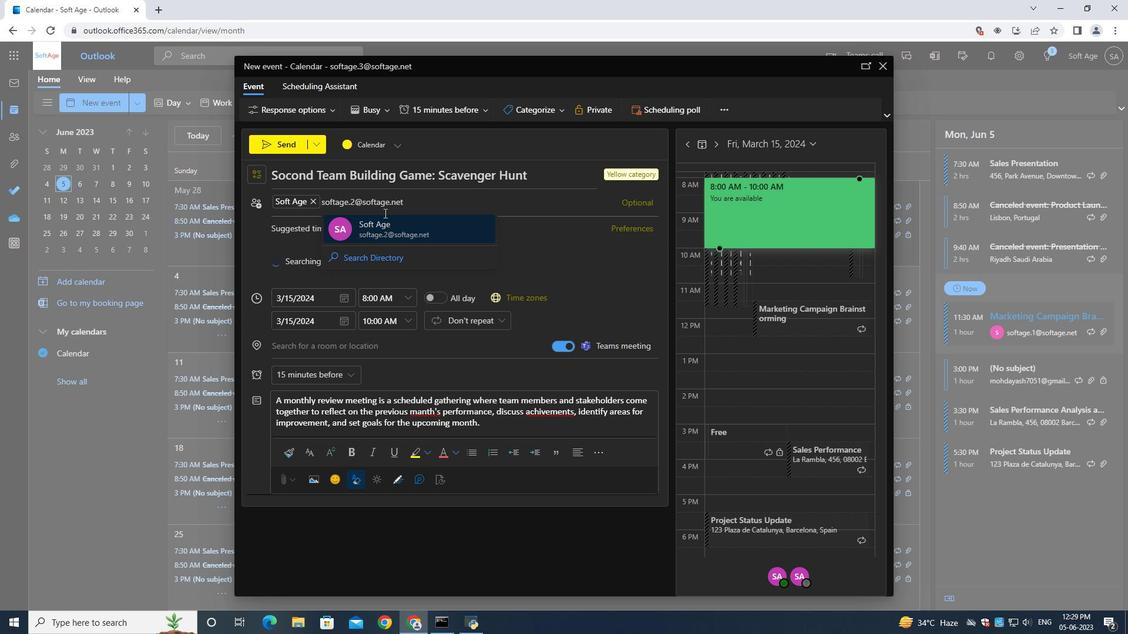 
Action: Mouse pressed left at (387, 224)
Screenshot: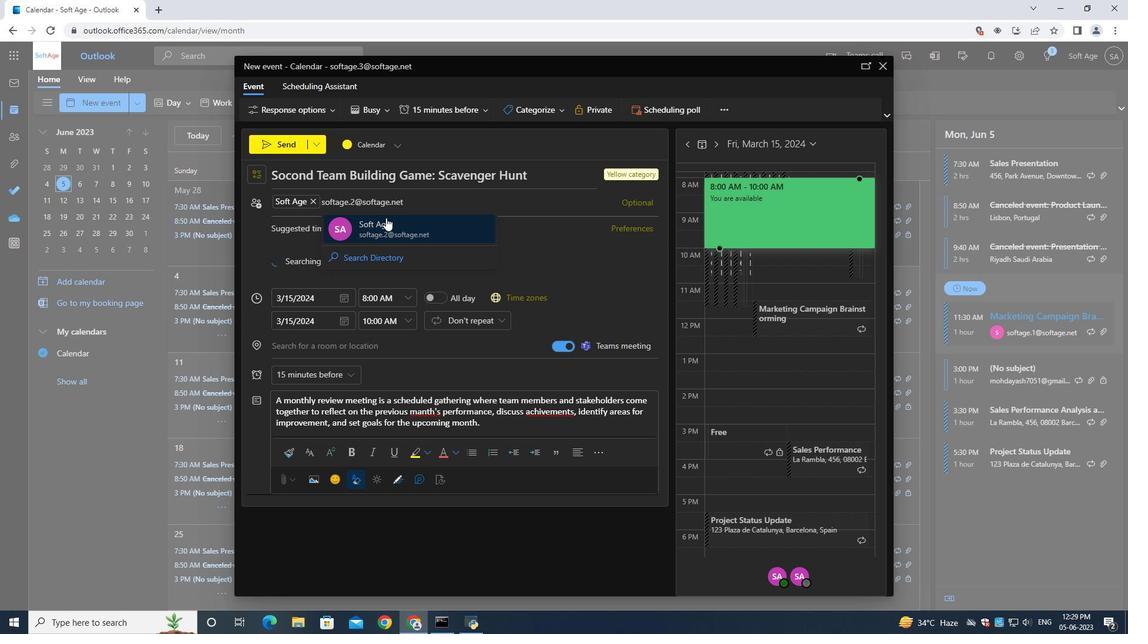 
Action: Mouse moved to (313, 377)
Screenshot: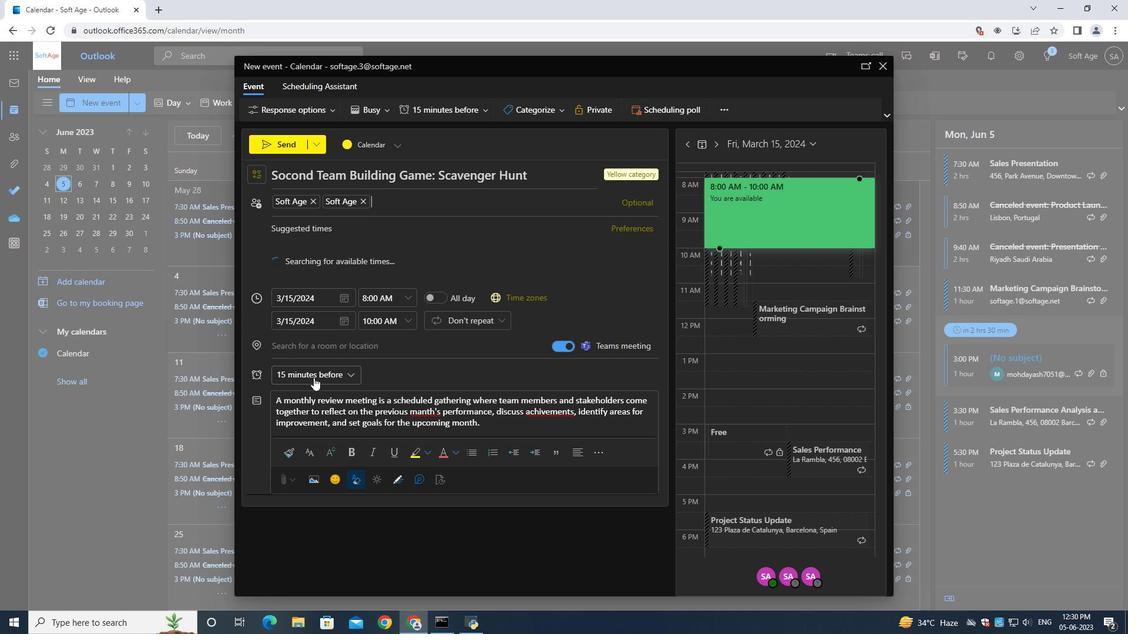
Action: Mouse pressed left at (313, 377)
Screenshot: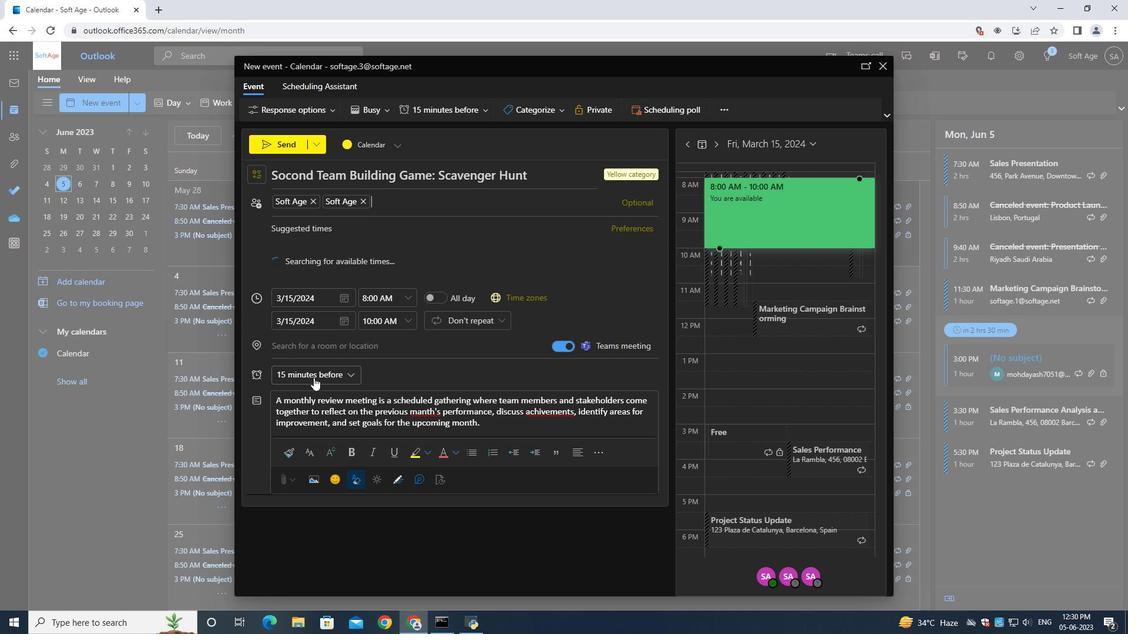 
Action: Mouse moved to (314, 233)
Screenshot: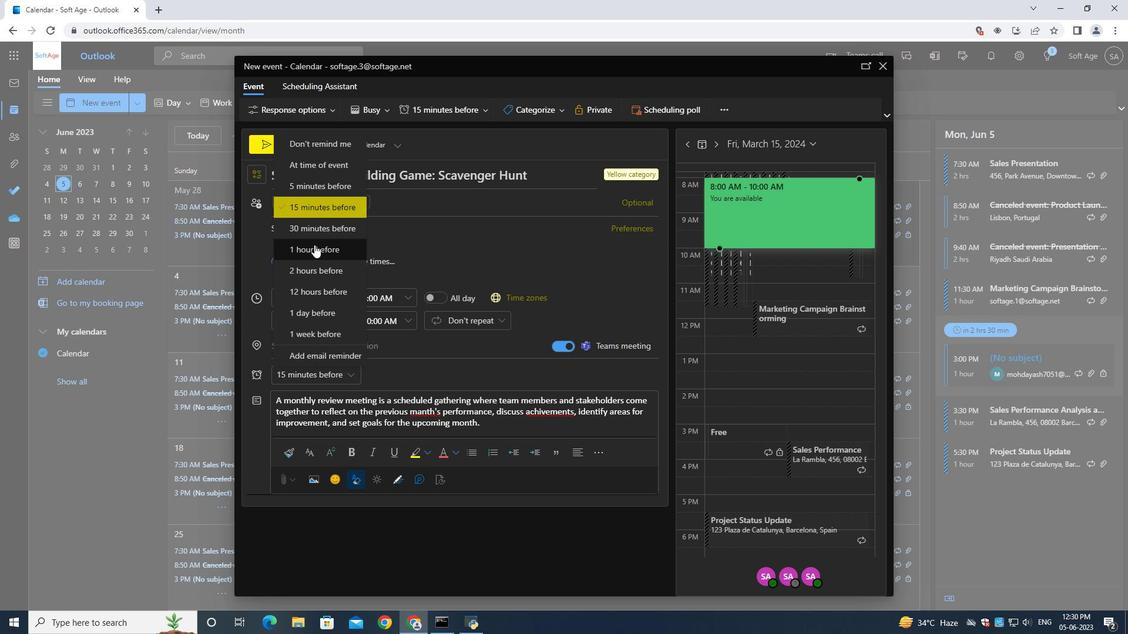 
Action: Mouse pressed left at (314, 233)
Screenshot: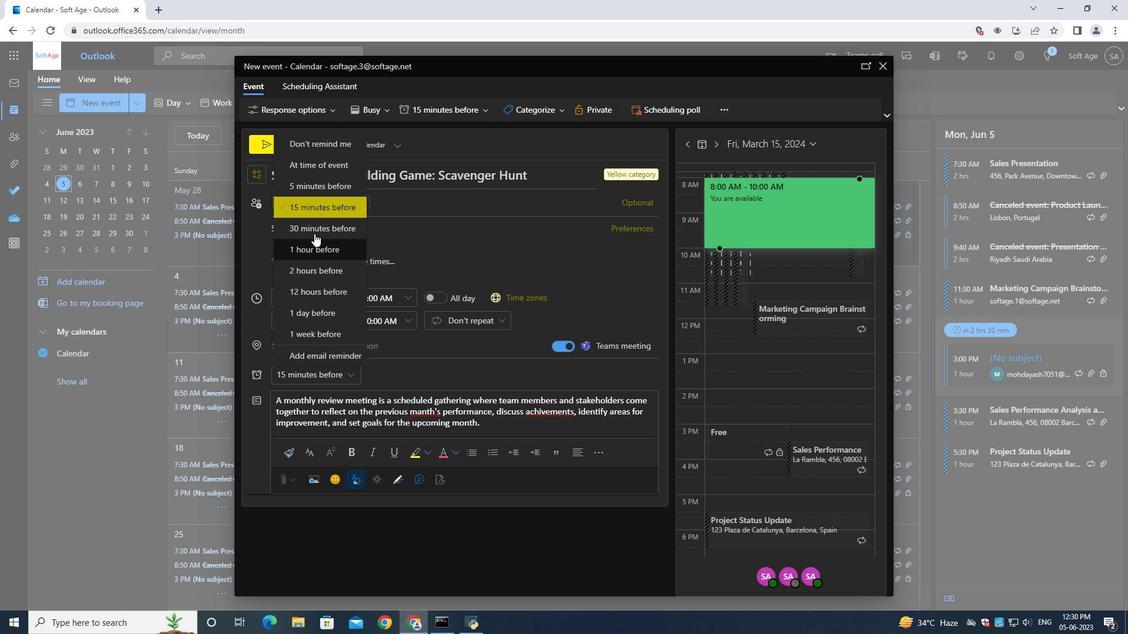 
Action: Mouse moved to (287, 145)
Screenshot: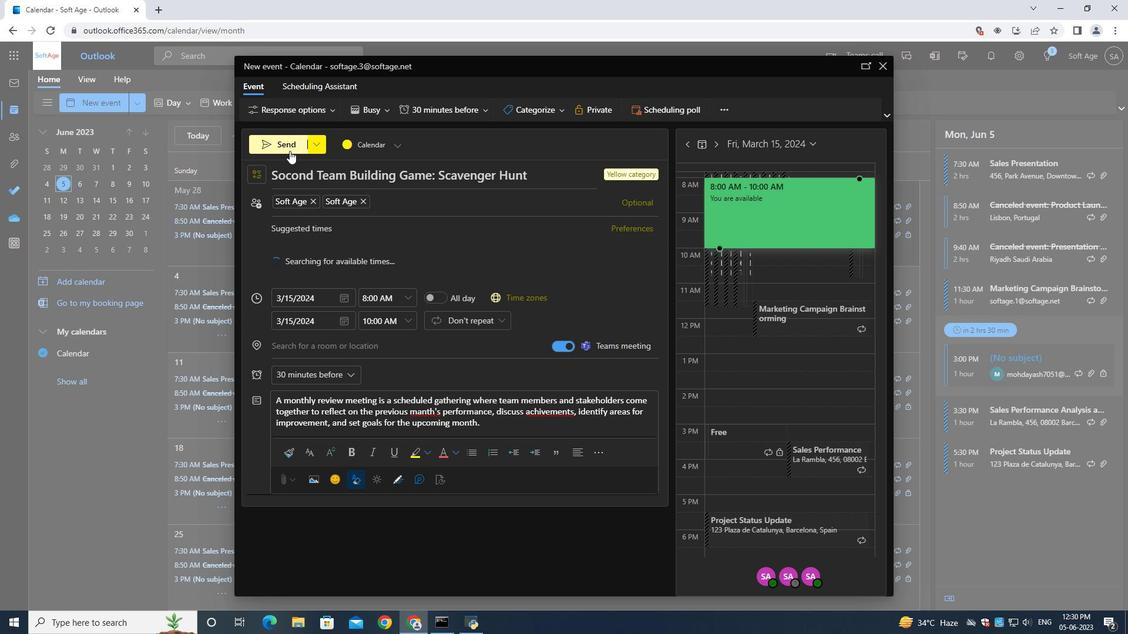 
Action: Mouse pressed left at (287, 145)
Screenshot: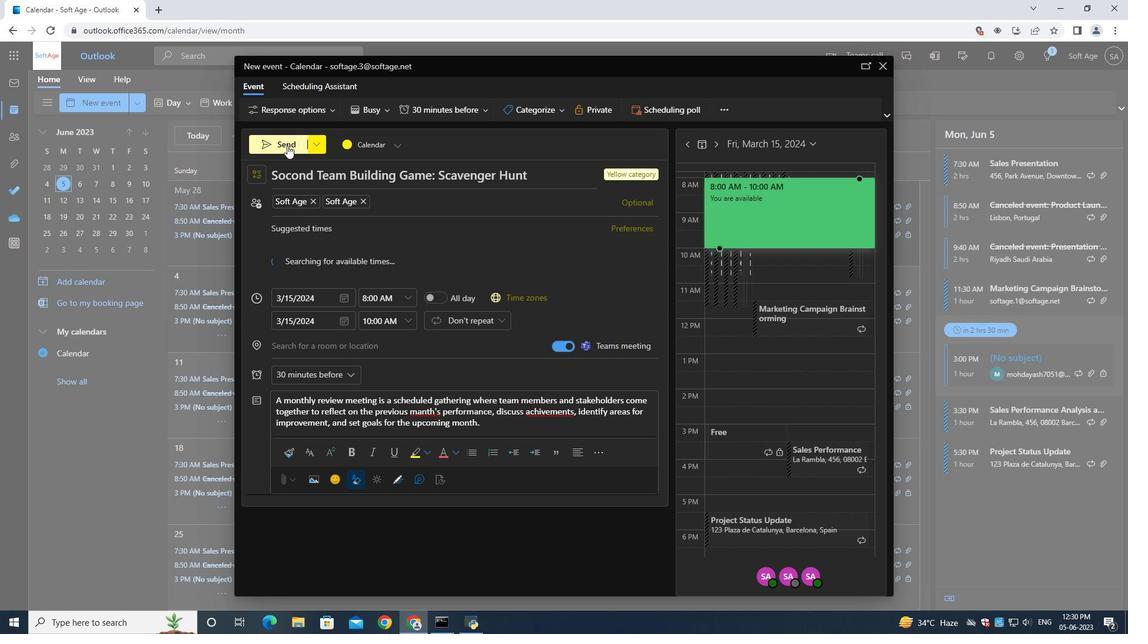 
Action: Mouse moved to (287, 142)
Screenshot: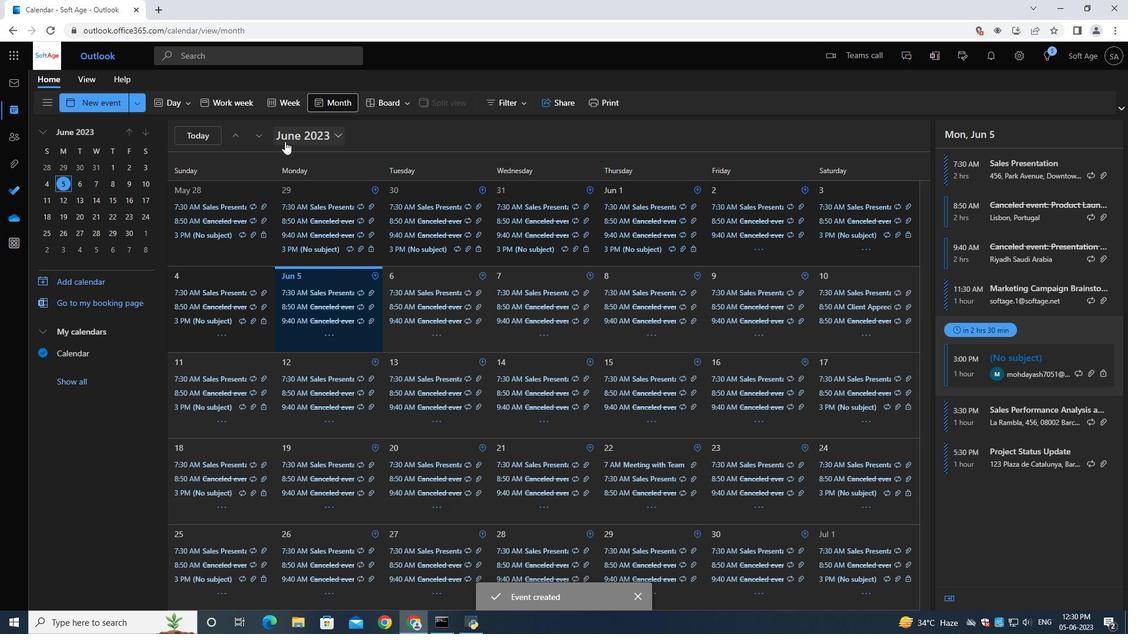 
